 Task: Take a screenshot of a dramatic moment from a thriller movie you are watching in VLC.
Action: Mouse moved to (75, 34)
Screenshot: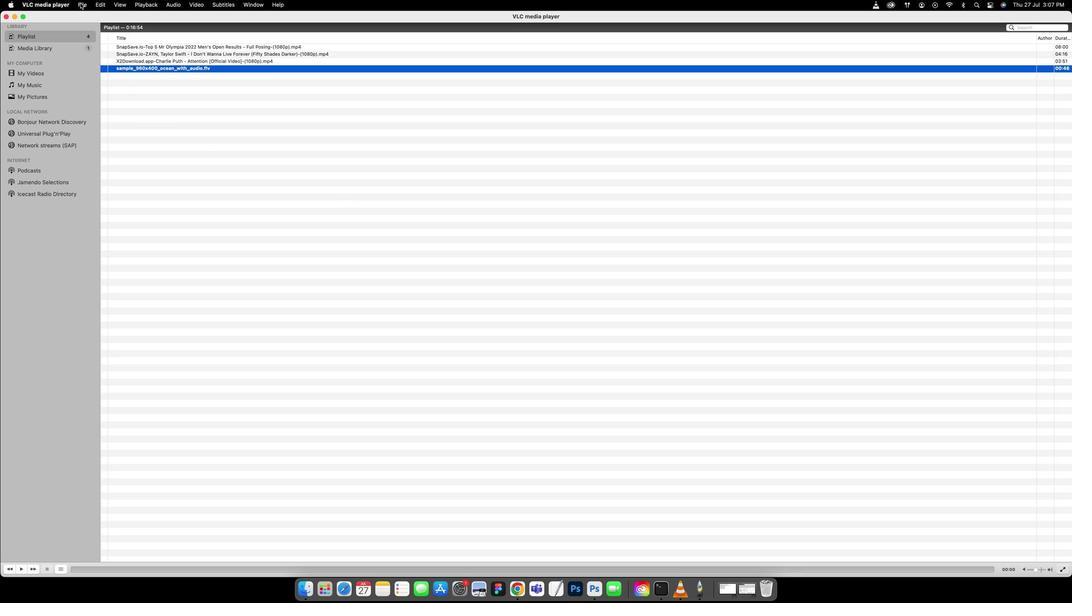 
Action: Mouse pressed left at (75, 34)
Screenshot: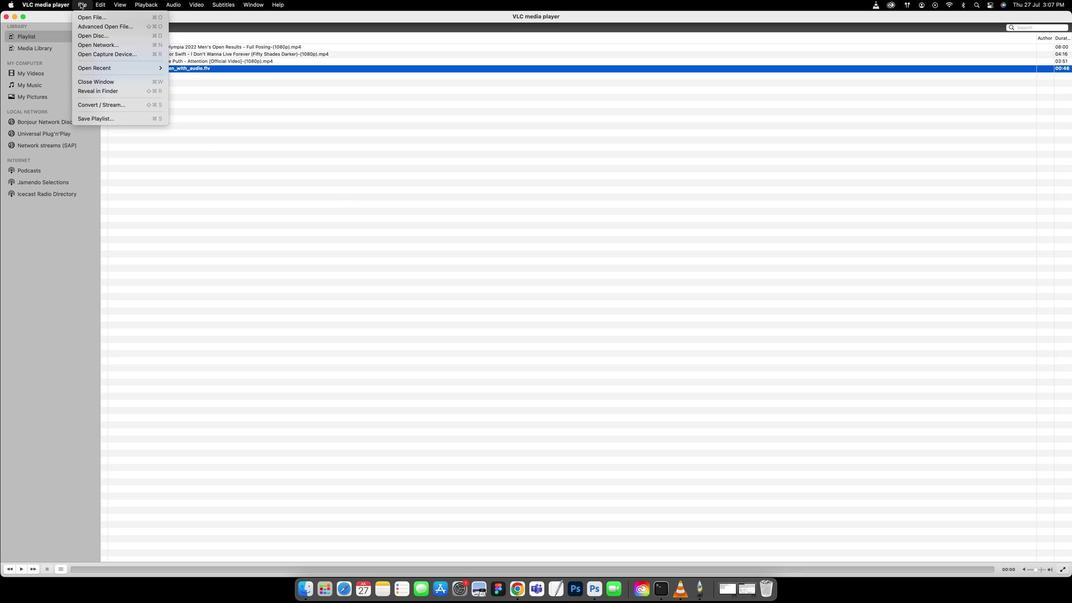 
Action: Mouse moved to (80, 45)
Screenshot: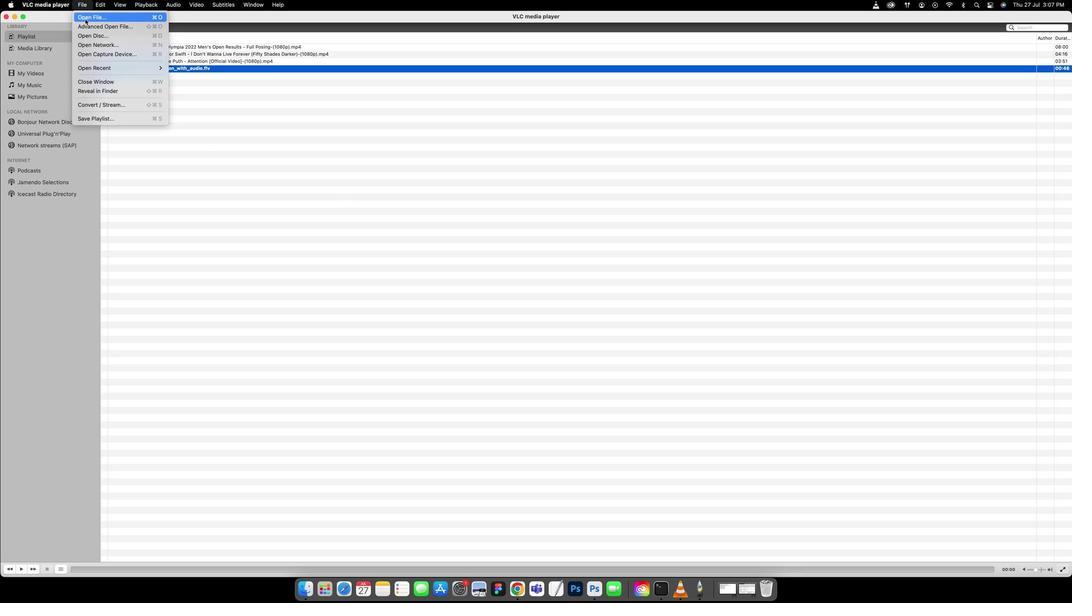 
Action: Mouse pressed left at (80, 45)
Screenshot: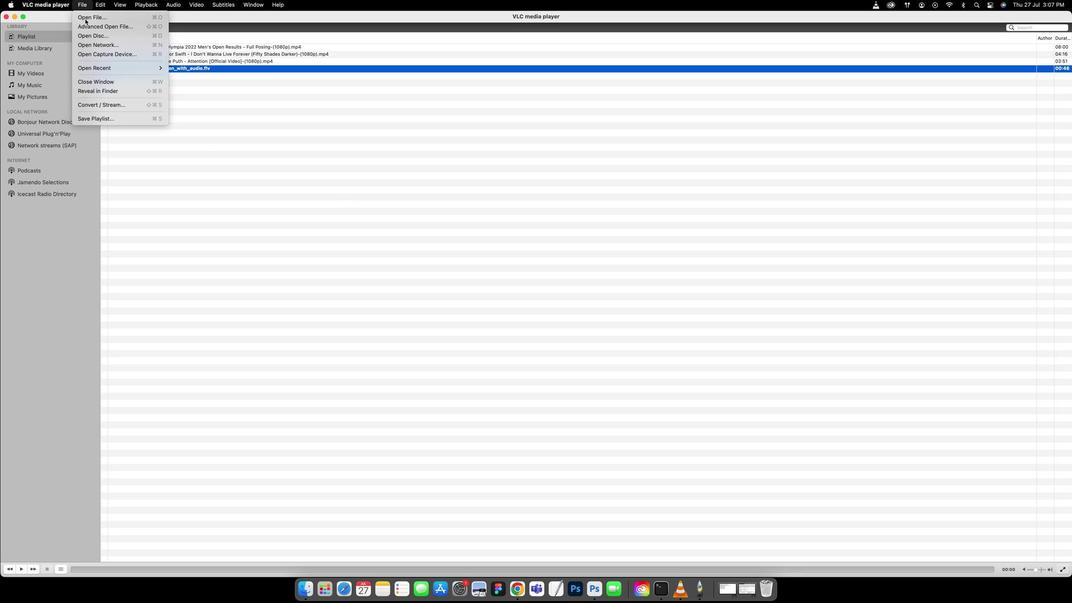 
Action: Mouse moved to (507, 145)
Screenshot: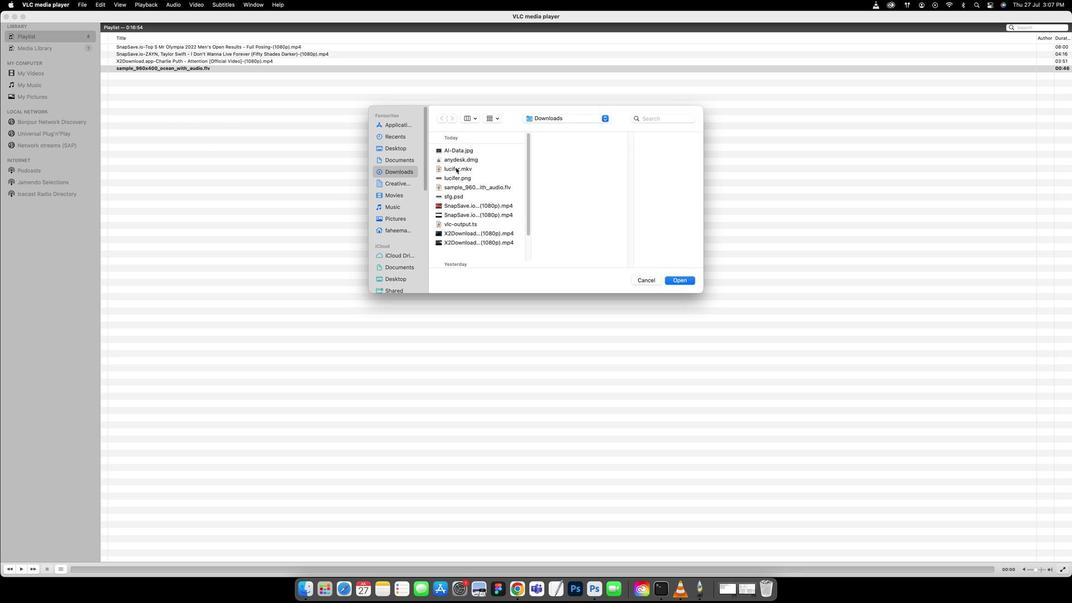 
Action: Mouse pressed left at (507, 145)
Screenshot: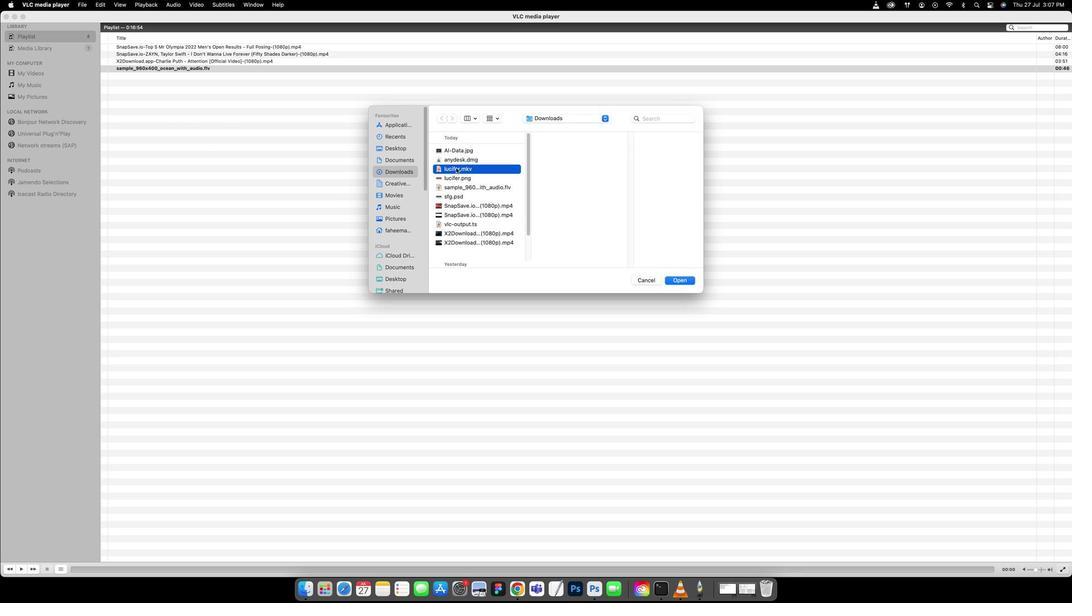 
Action: Mouse moved to (504, 153)
Screenshot: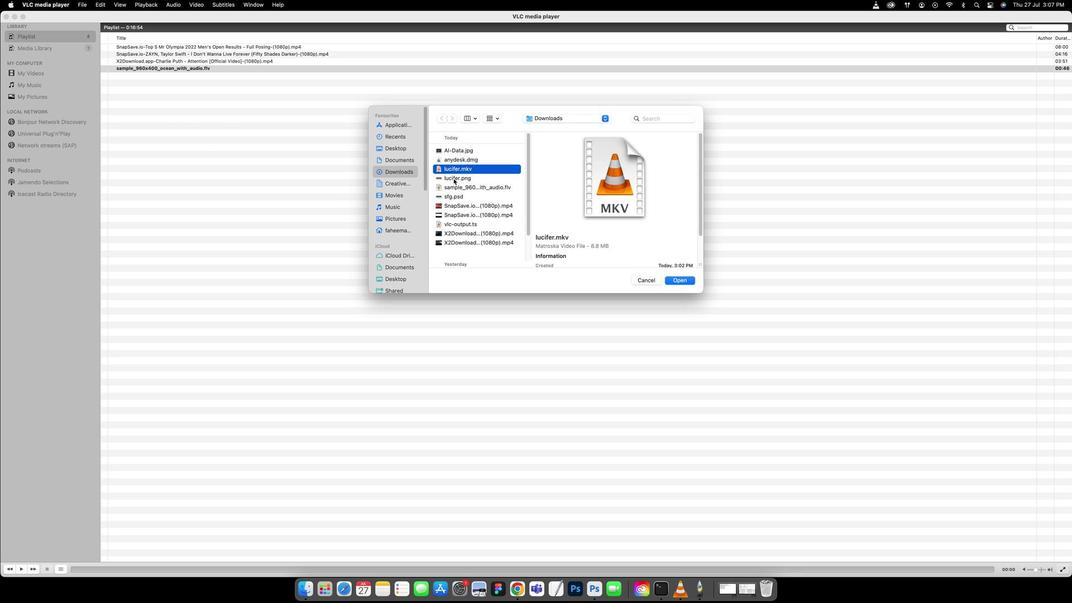 
Action: Mouse pressed left at (504, 153)
Screenshot: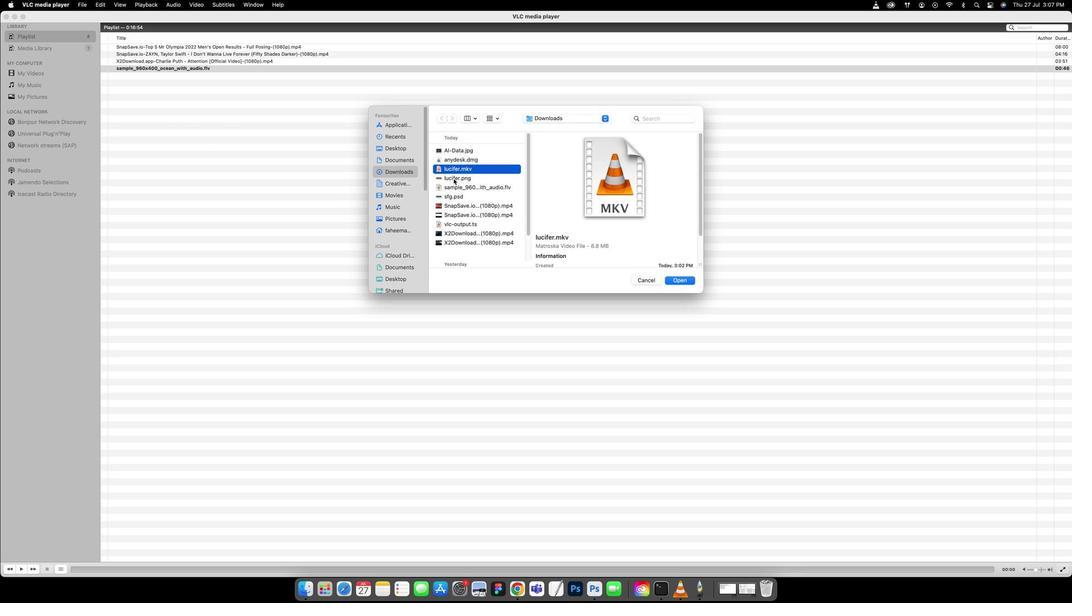 
Action: Mouse moved to (505, 158)
Screenshot: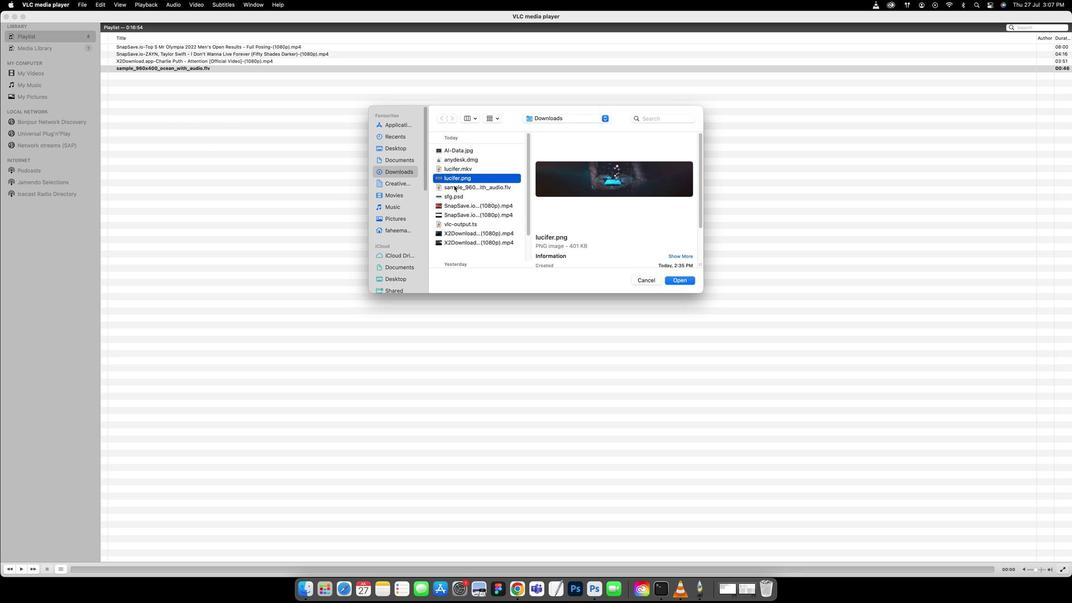 
Action: Mouse pressed left at (505, 158)
Screenshot: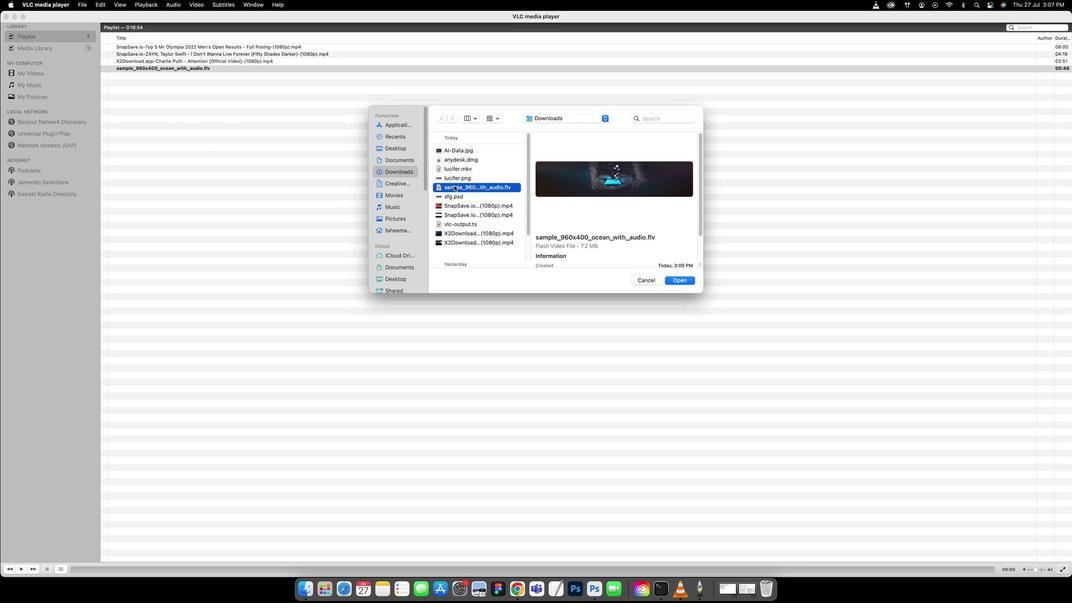 
Action: Mouse moved to (507, 195)
Screenshot: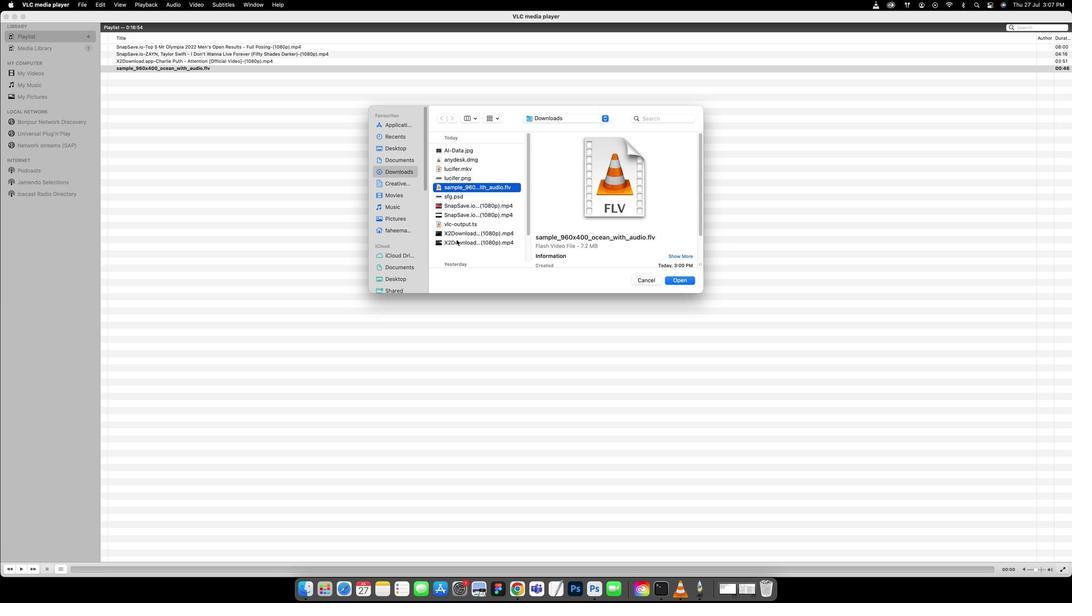 
Action: Mouse pressed left at (507, 195)
Screenshot: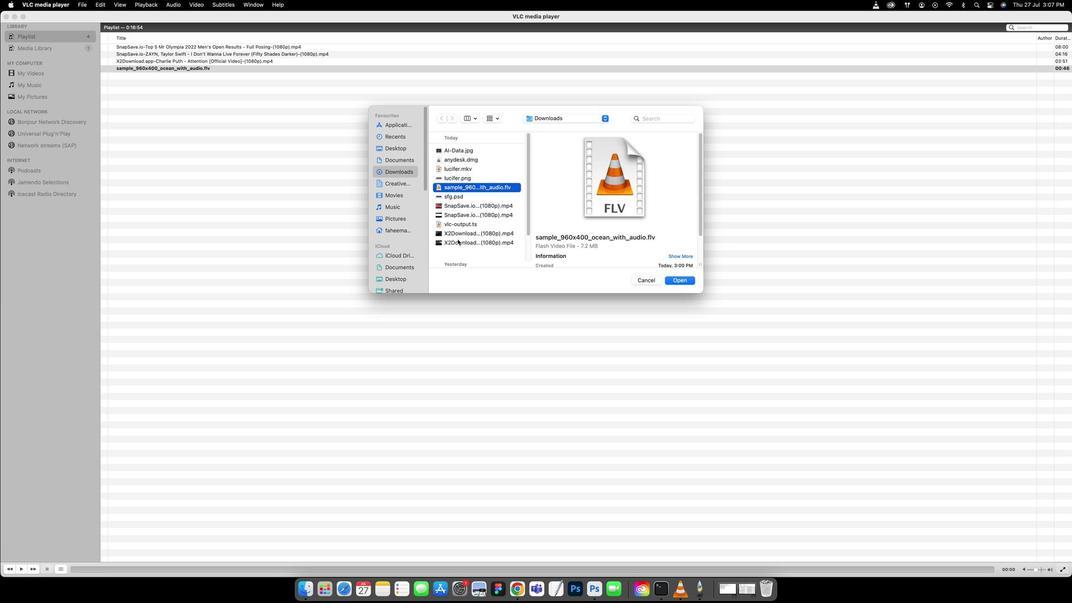 
Action: Mouse moved to (509, 193)
Screenshot: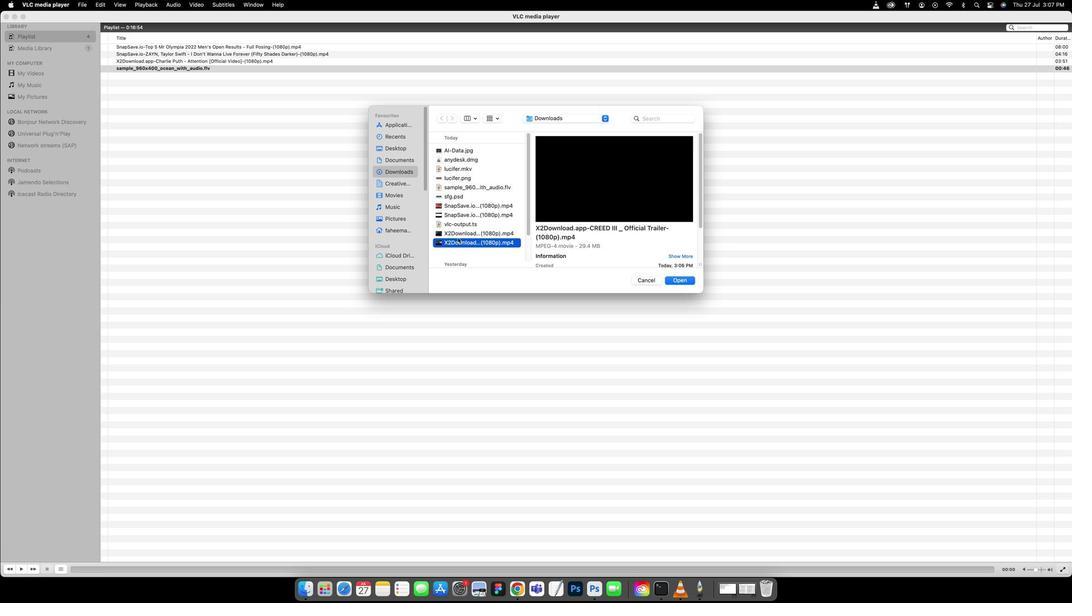 
Action: Key pressed Key.enter
Screenshot: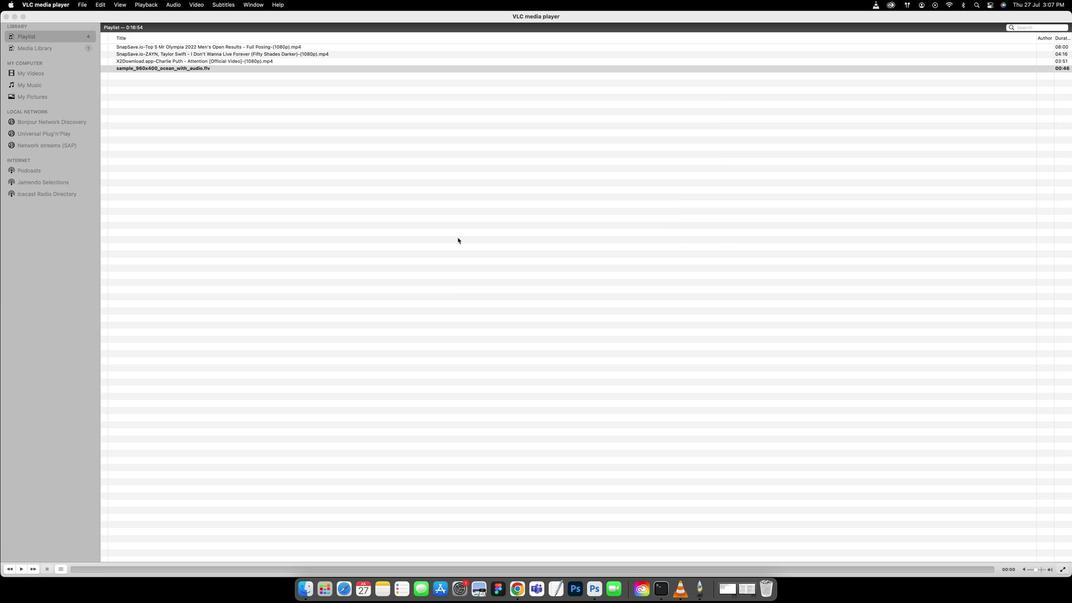 
Action: Mouse moved to (504, 190)
Screenshot: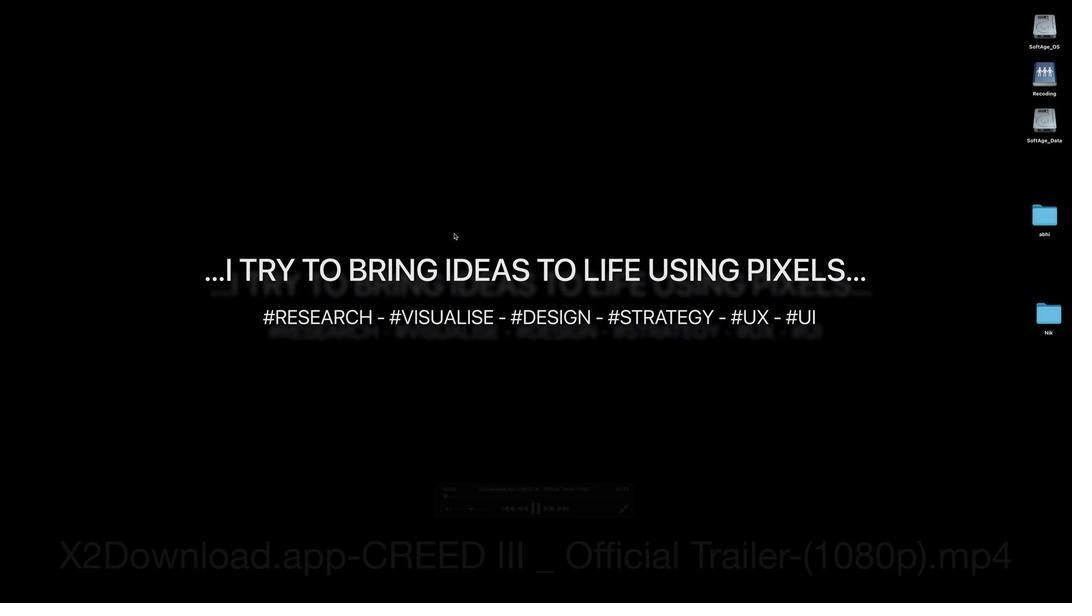 
Action: Key pressed Key.space
Screenshot: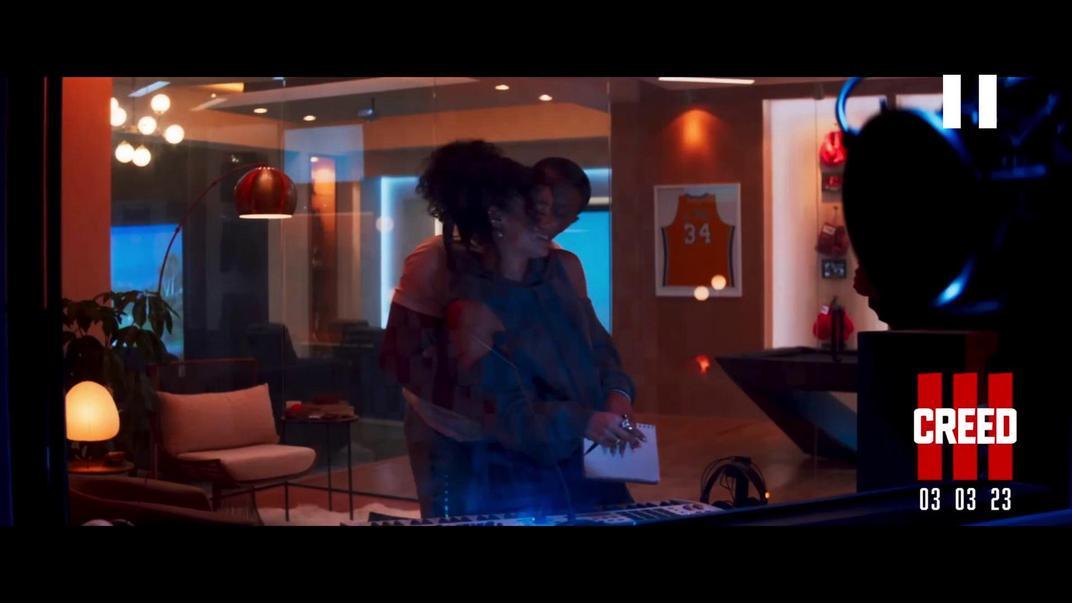 
Action: Mouse moved to (249, 112)
Screenshot: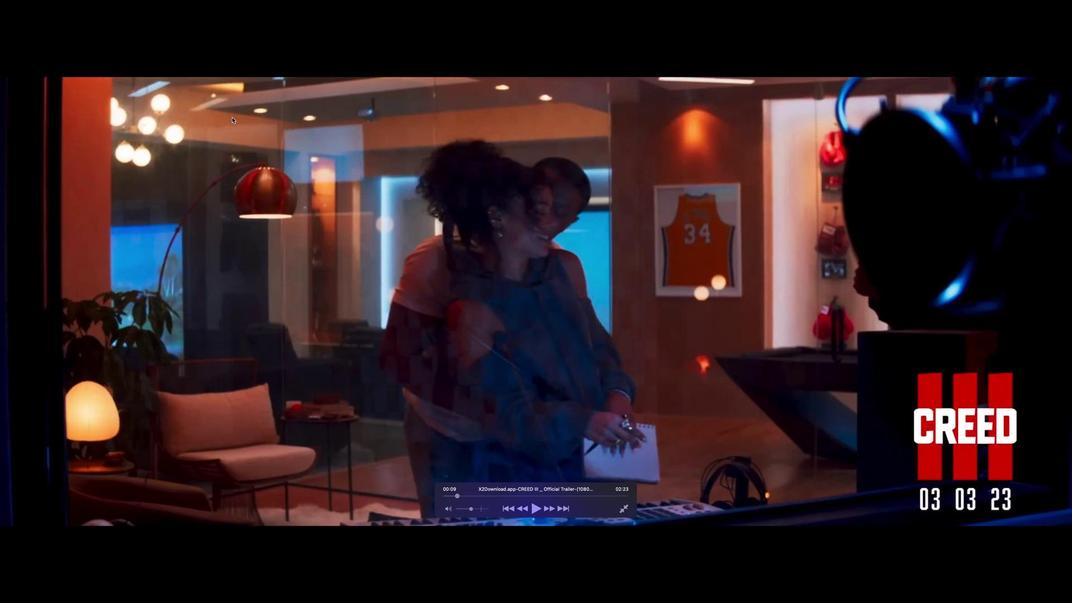 
Action: Mouse pressed left at (249, 112)
Screenshot: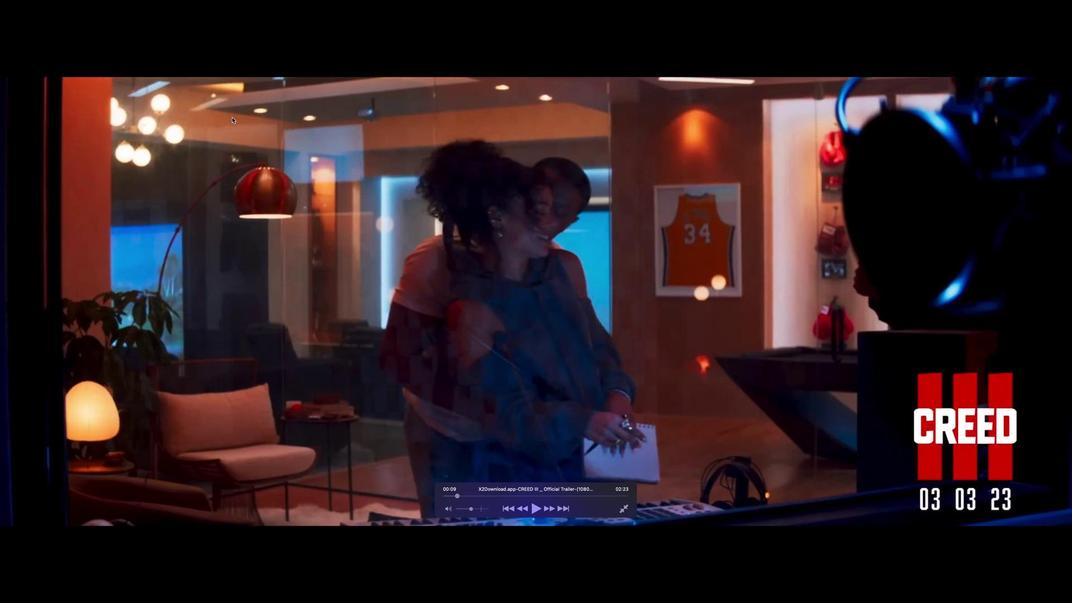 
Action: Key pressed Key.spaceKey.space
Screenshot: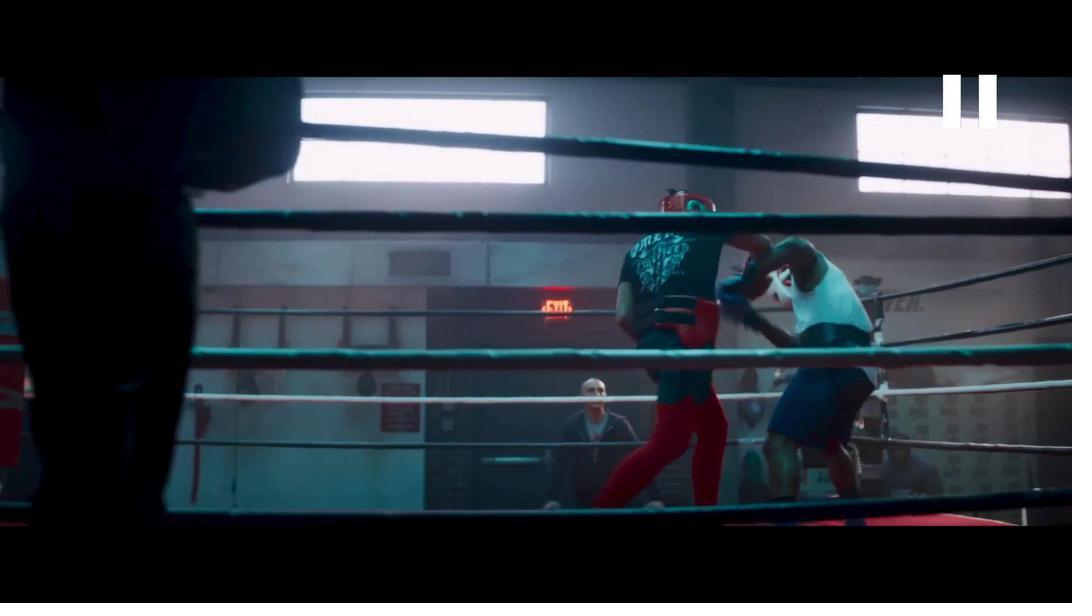 
Action: Mouse moved to (209, 35)
Screenshot: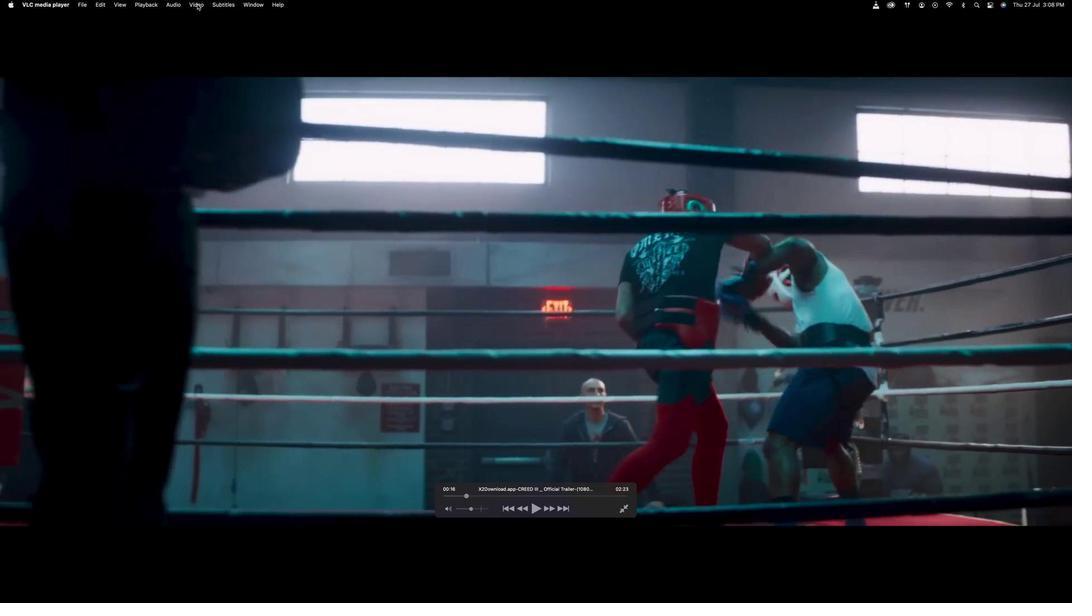 
Action: Mouse pressed left at (209, 35)
Screenshot: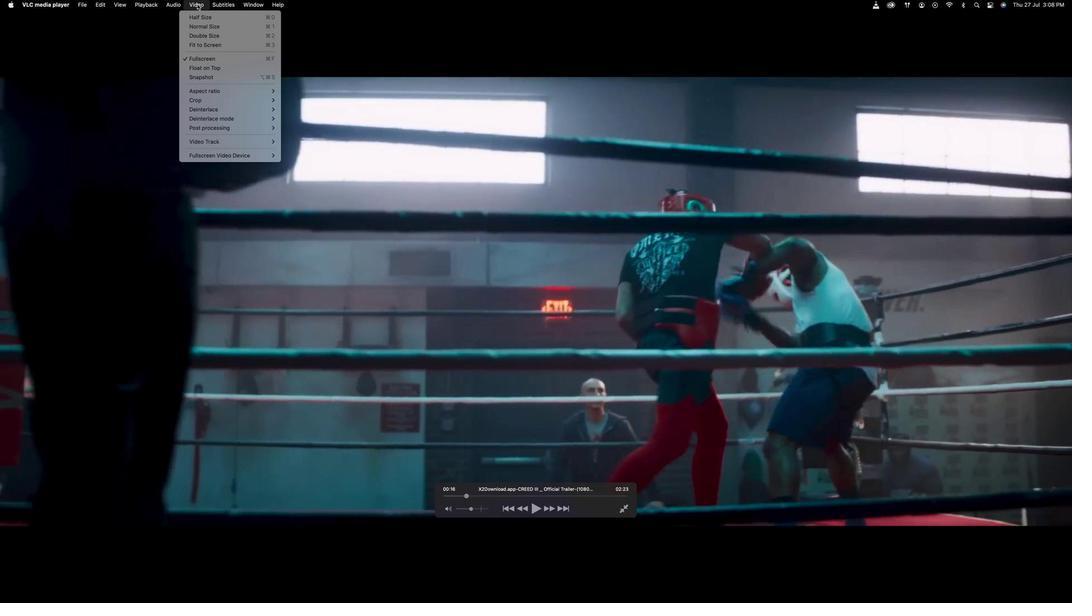 
Action: Mouse moved to (215, 84)
Screenshot: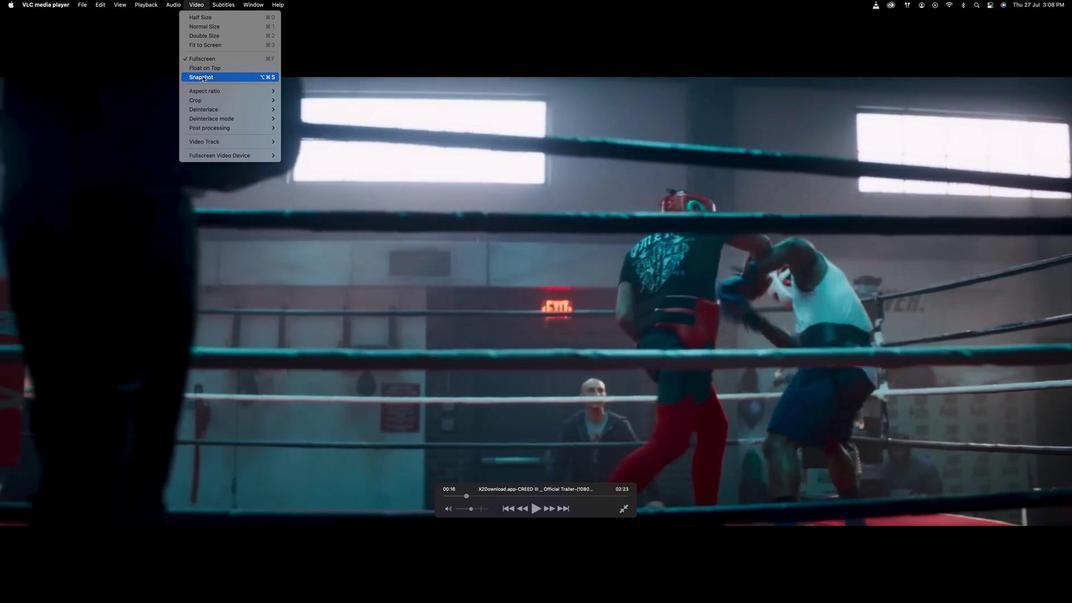 
Action: Mouse pressed left at (215, 84)
Screenshot: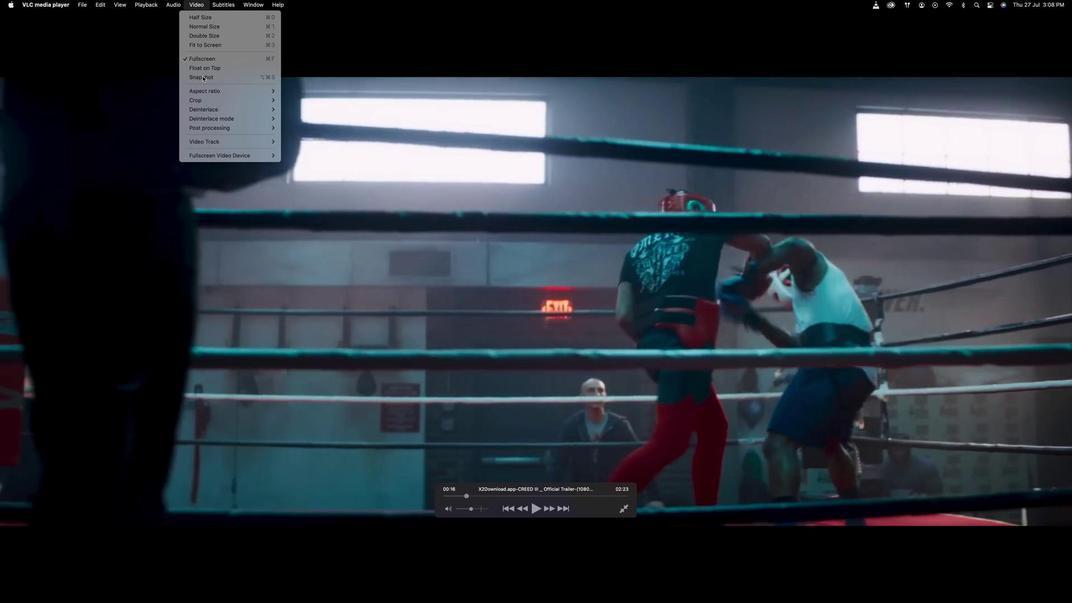 
Action: Mouse moved to (350, 96)
Screenshot: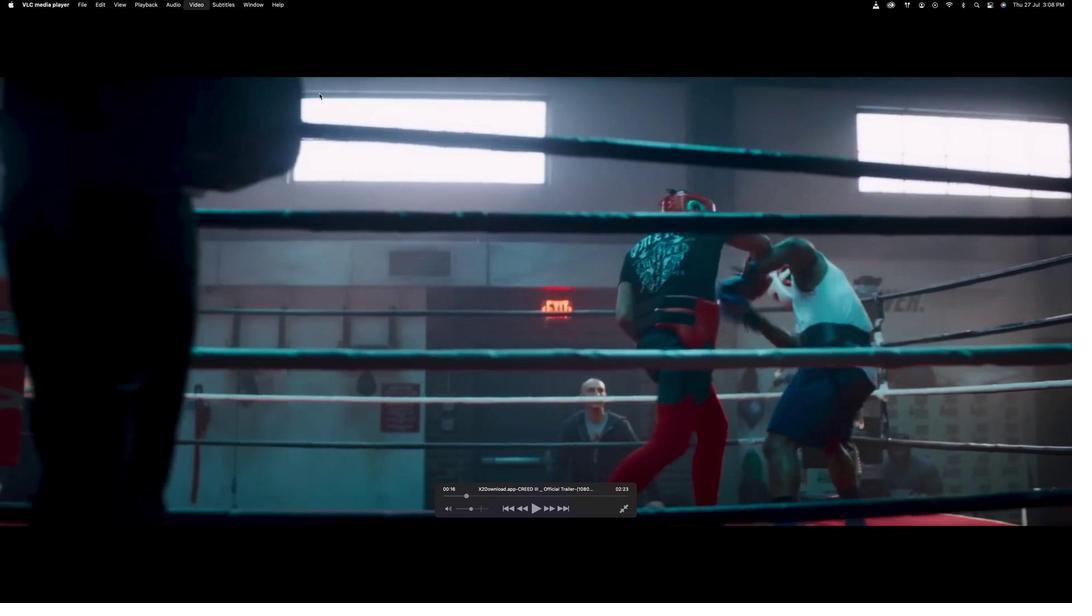 
Action: Mouse pressed left at (350, 96)
Screenshot: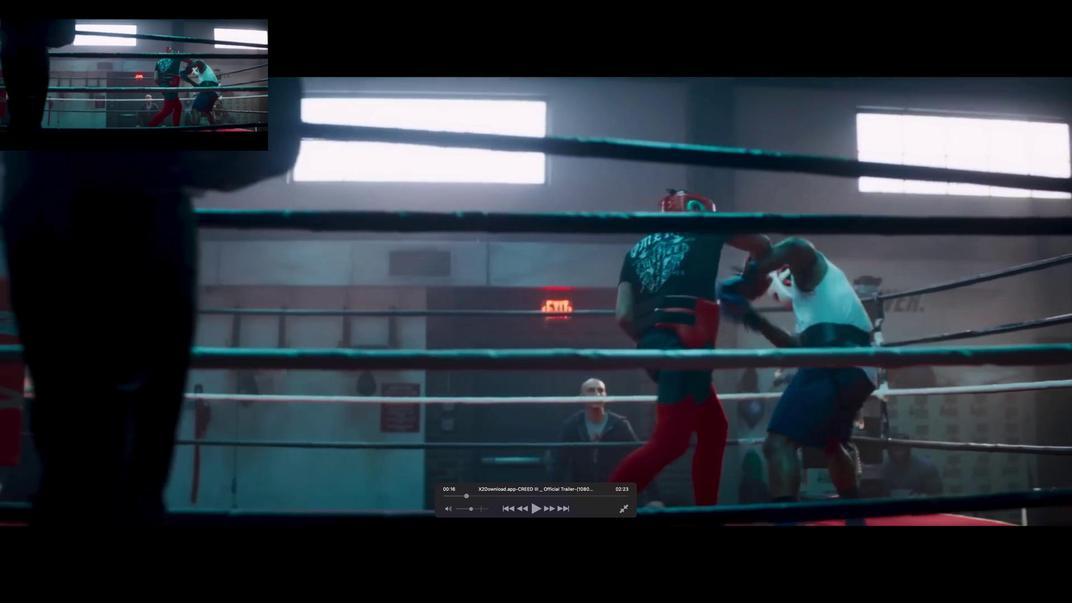 
Action: Key pressed Key.space
Screenshot: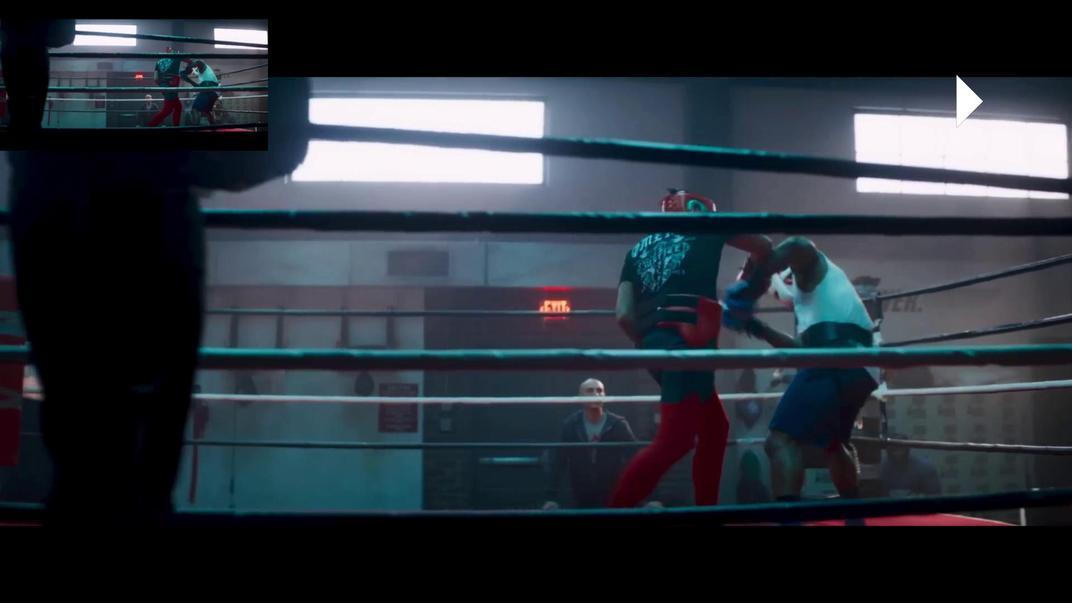 
Action: Mouse moved to (320, 95)
Screenshot: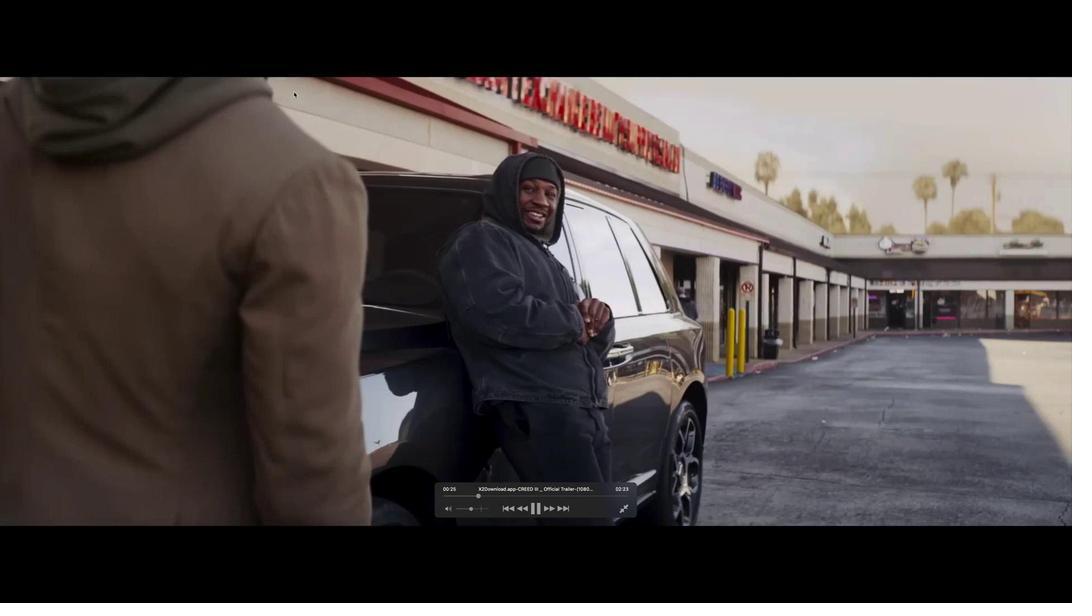 
Action: Key pressed Key.space
Screenshot: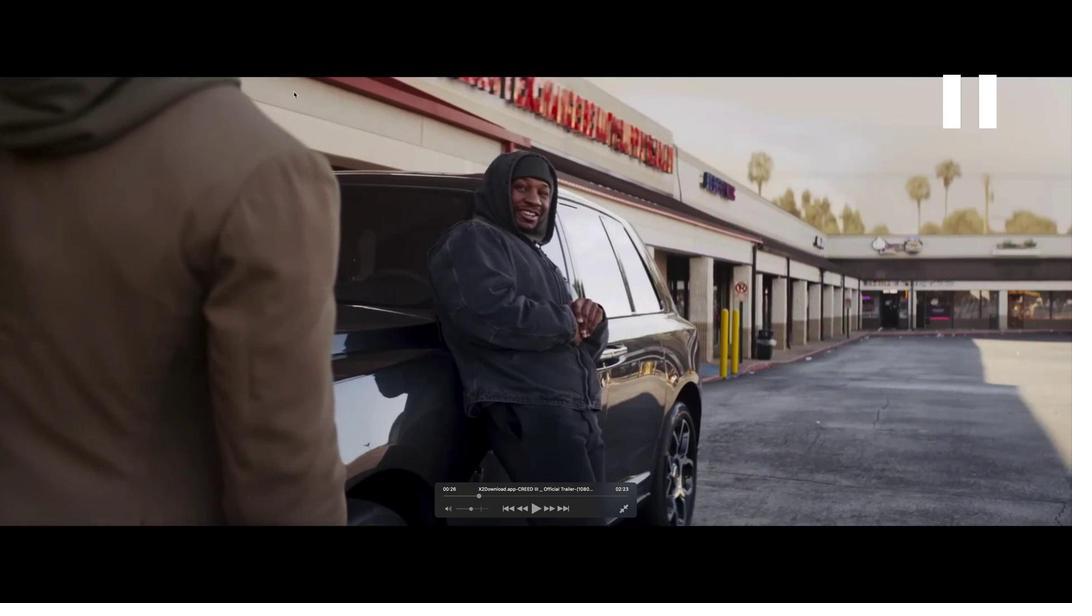 
Action: Mouse moved to (287, 93)
Screenshot: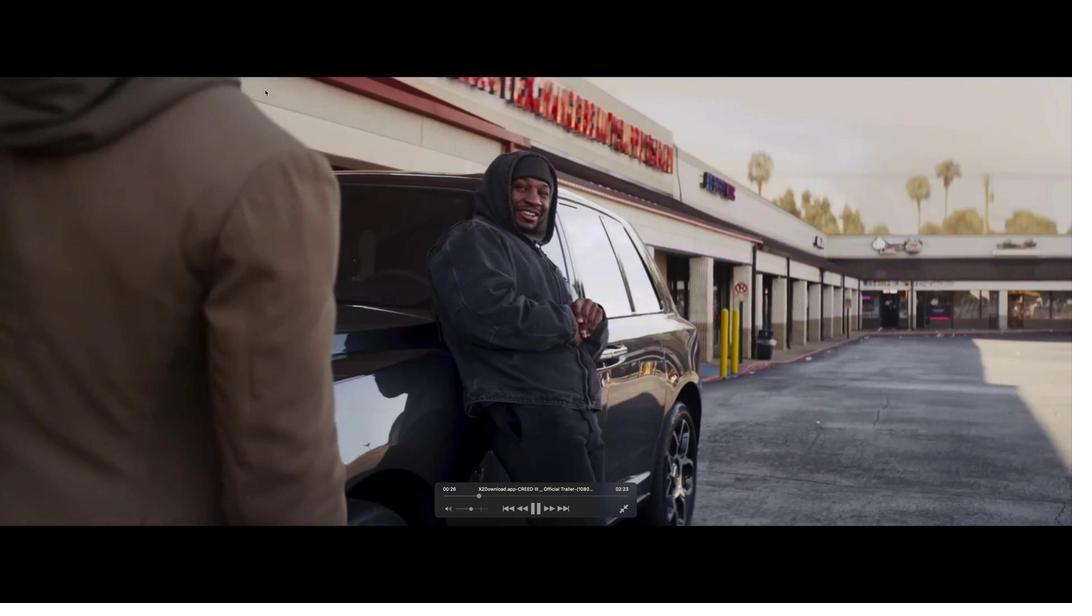 
Action: Key pressed Key.spaceKey.space
Screenshot: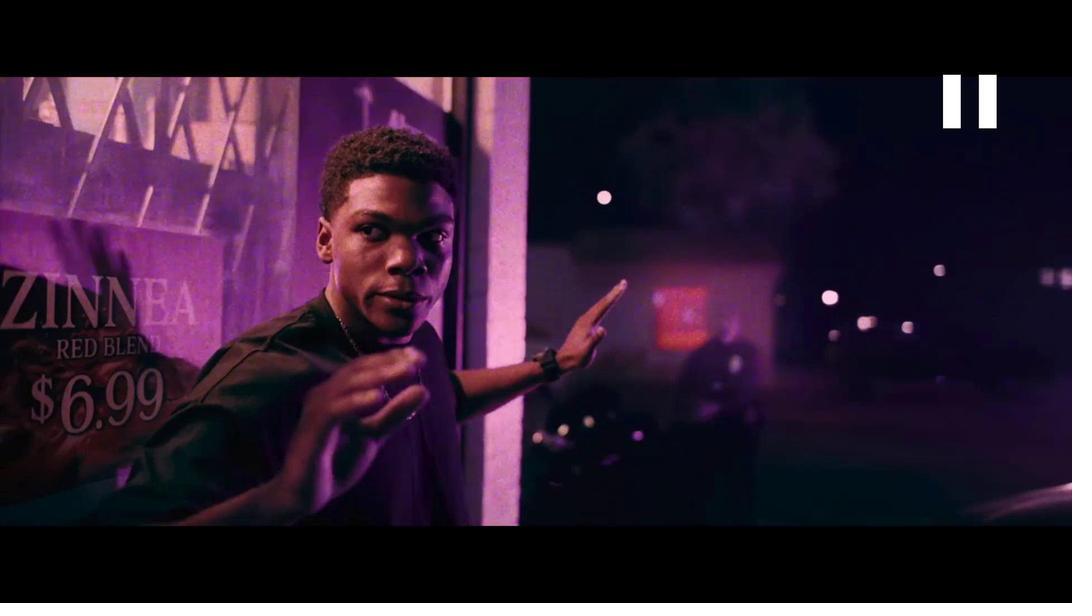 
Action: Mouse moved to (212, 34)
Screenshot: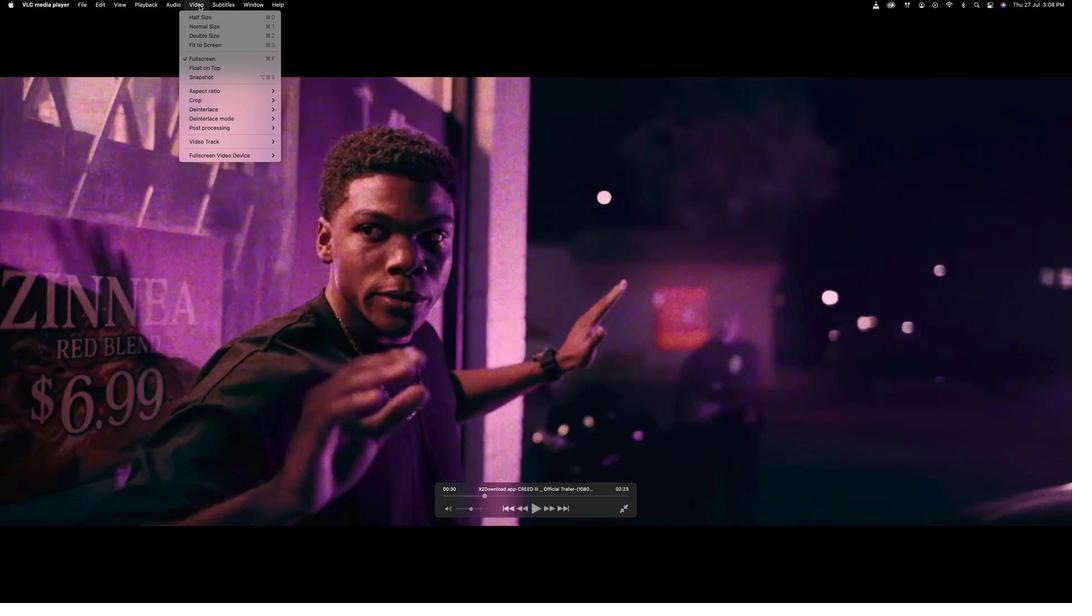 
Action: Mouse pressed left at (212, 34)
Screenshot: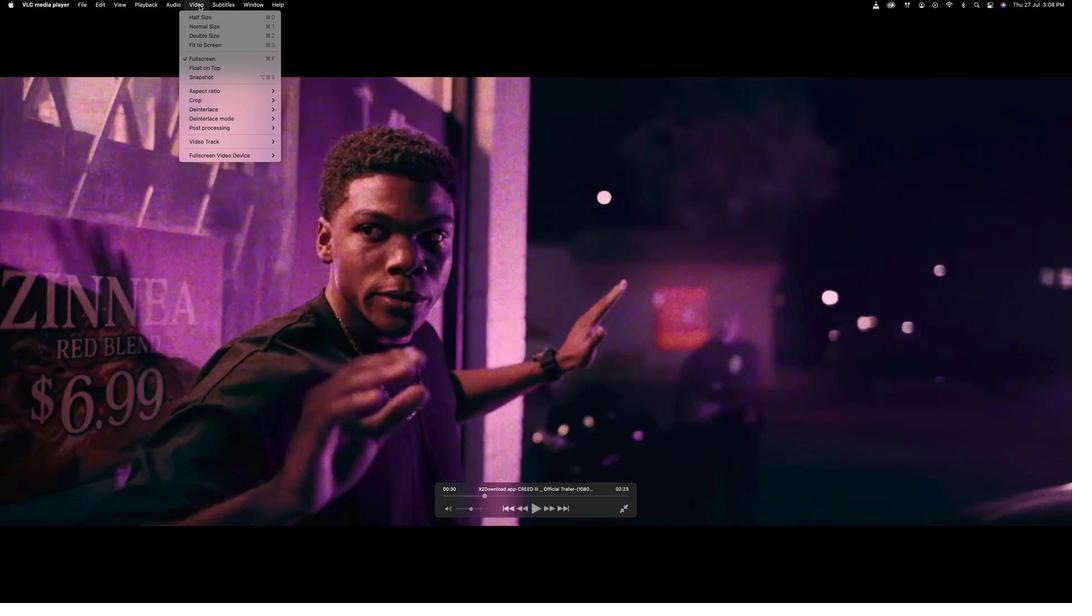 
Action: Mouse moved to (215, 86)
Screenshot: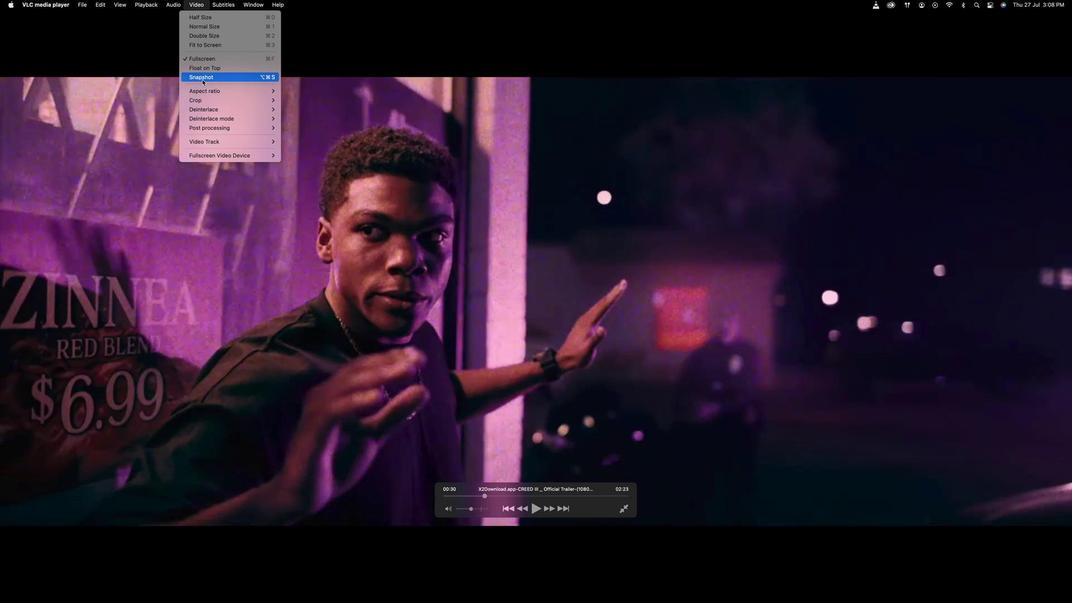 
Action: Mouse pressed left at (215, 86)
Screenshot: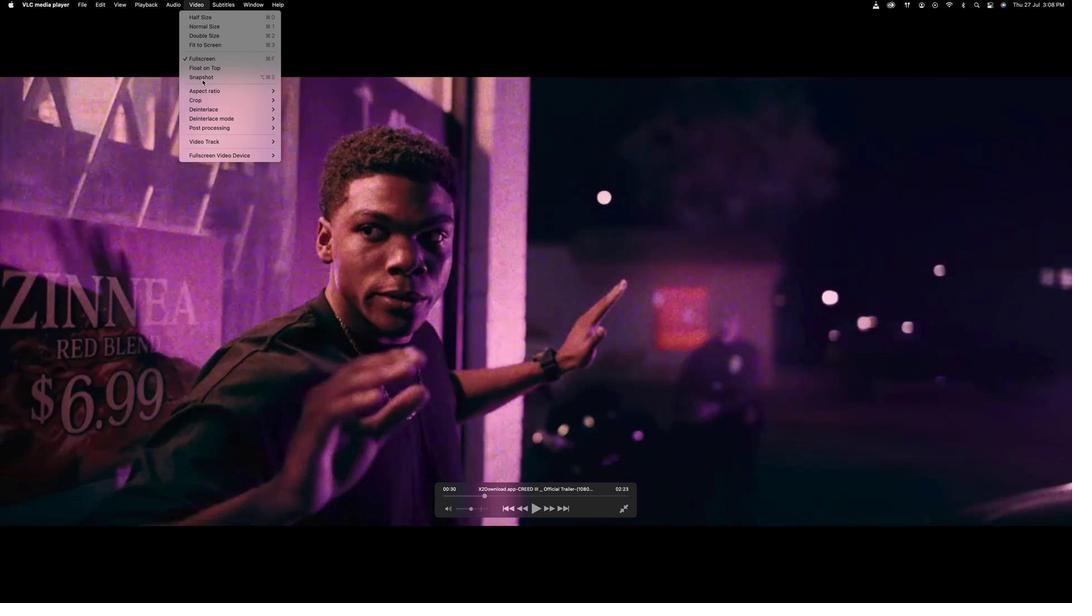 
Action: Mouse moved to (308, 116)
Screenshot: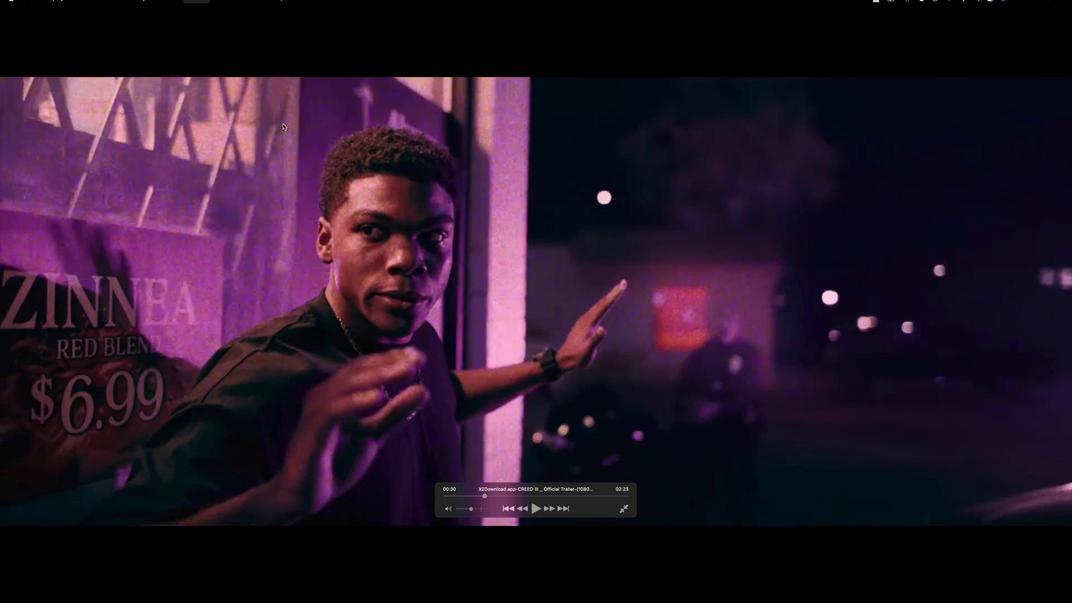
Action: Key pressed Key.space
Screenshot: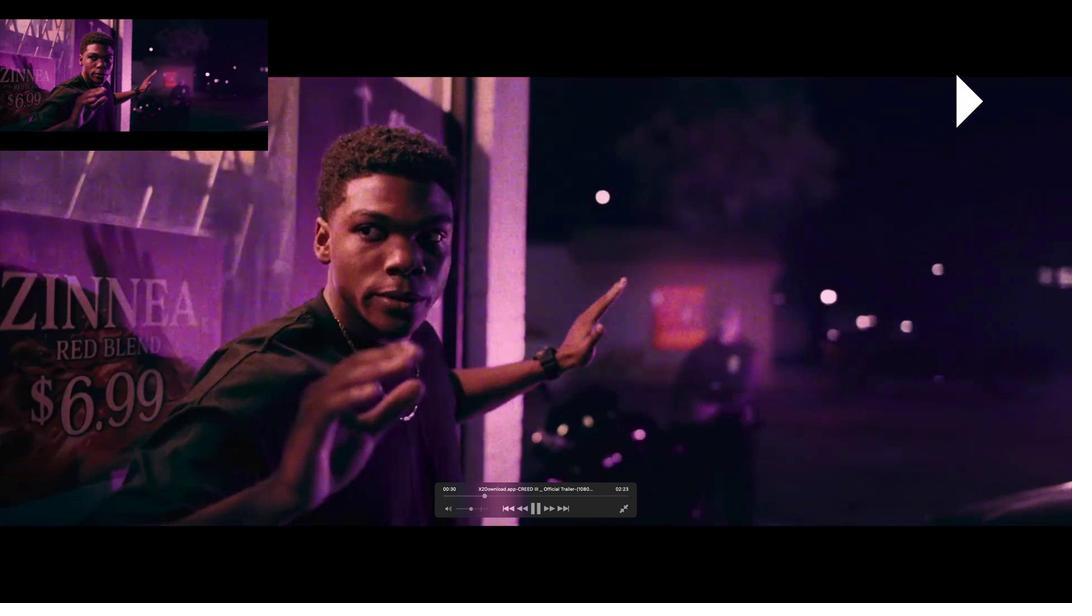 
Action: Mouse moved to (321, 149)
Screenshot: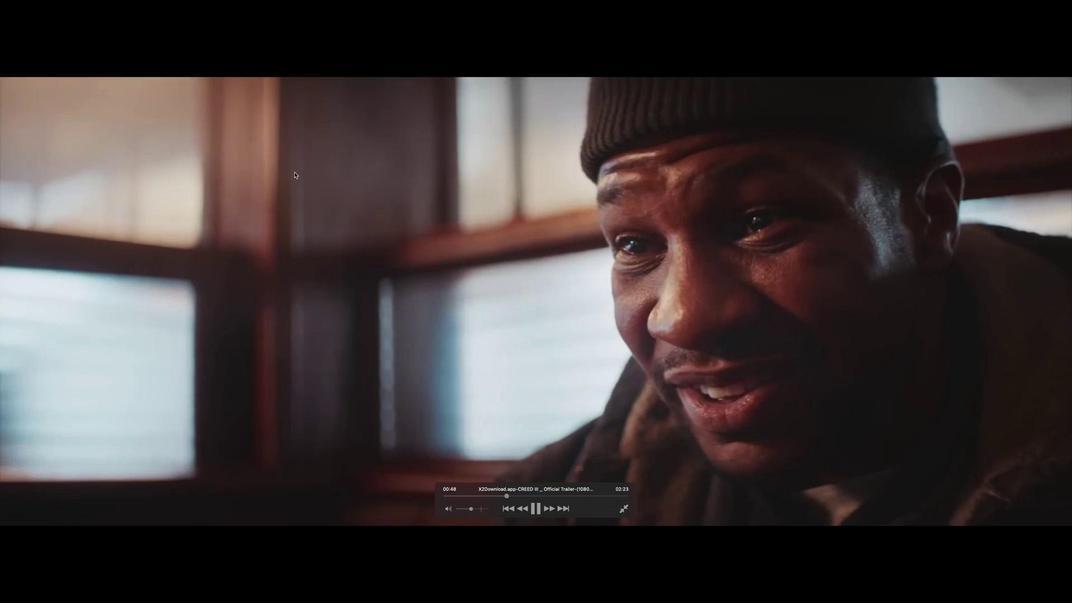 
Action: Key pressed Key.space
Screenshot: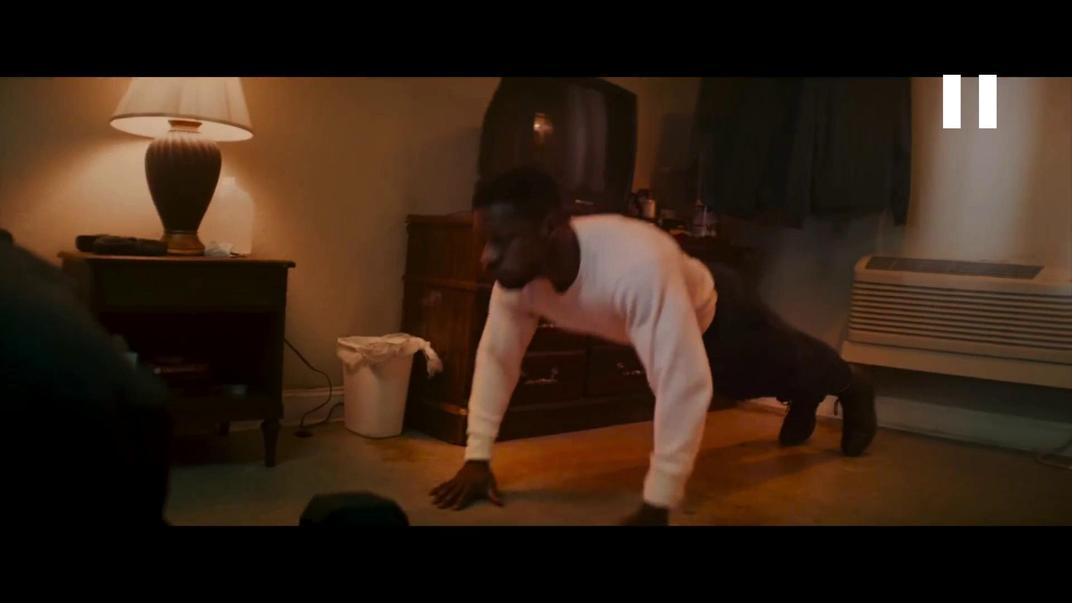 
Action: Mouse moved to (201, 35)
Screenshot: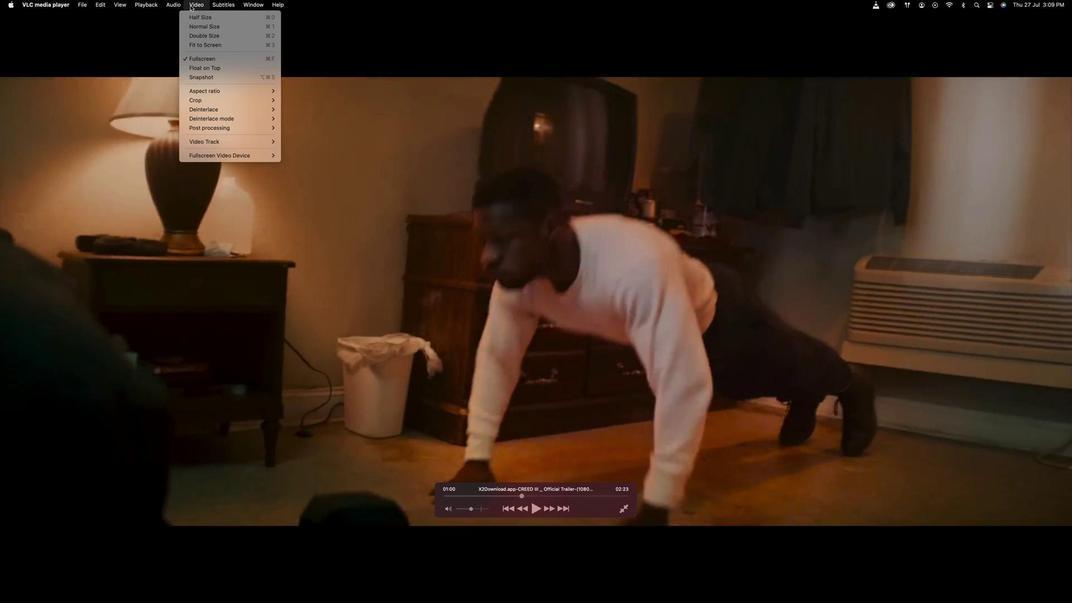 
Action: Mouse pressed left at (201, 35)
Screenshot: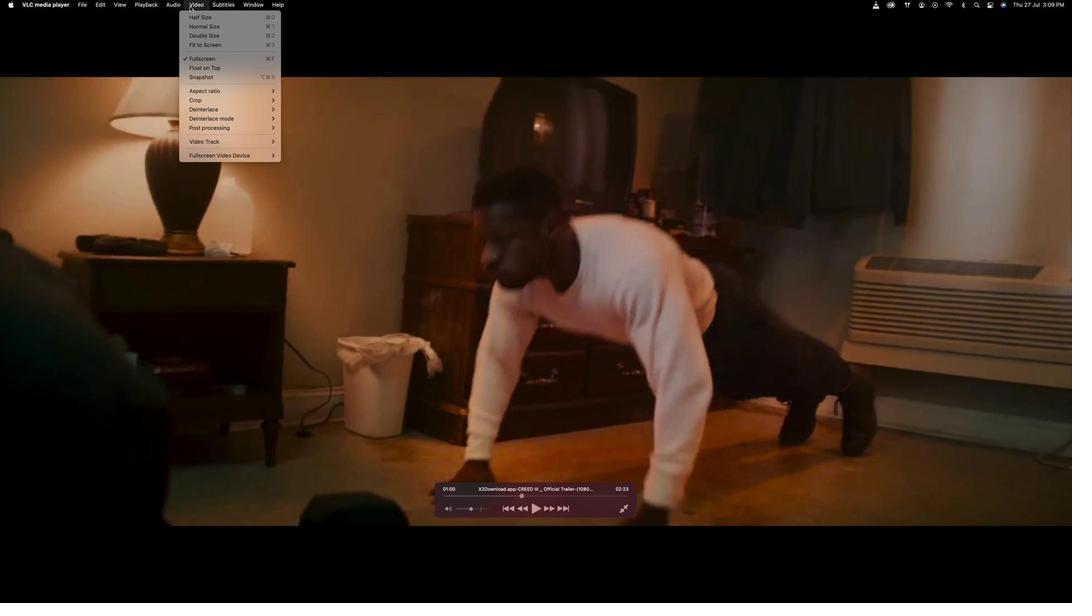 
Action: Mouse moved to (198, 84)
Screenshot: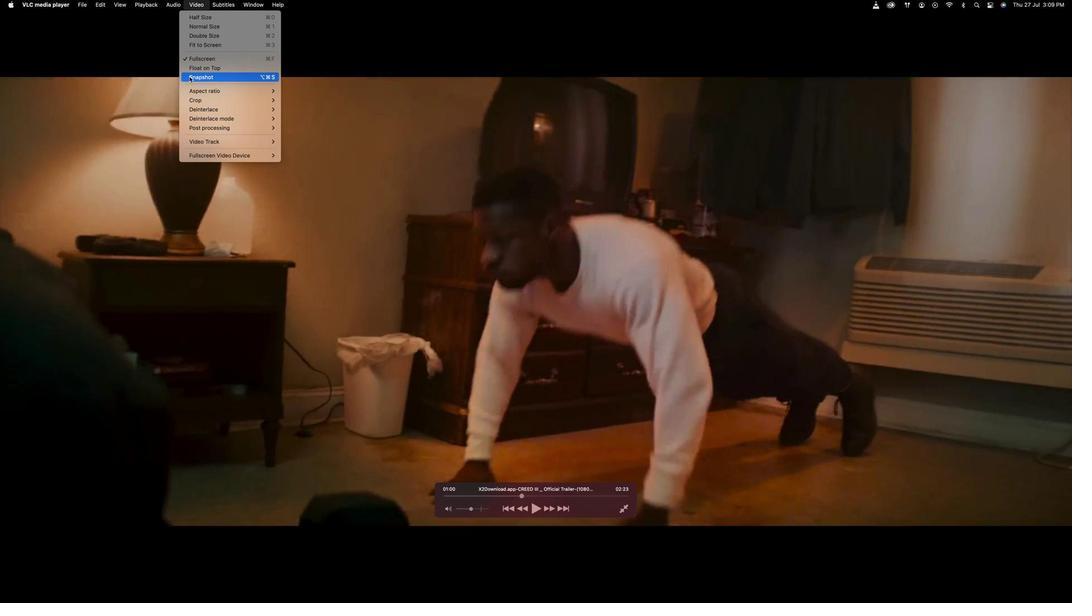 
Action: Mouse pressed left at (198, 84)
Screenshot: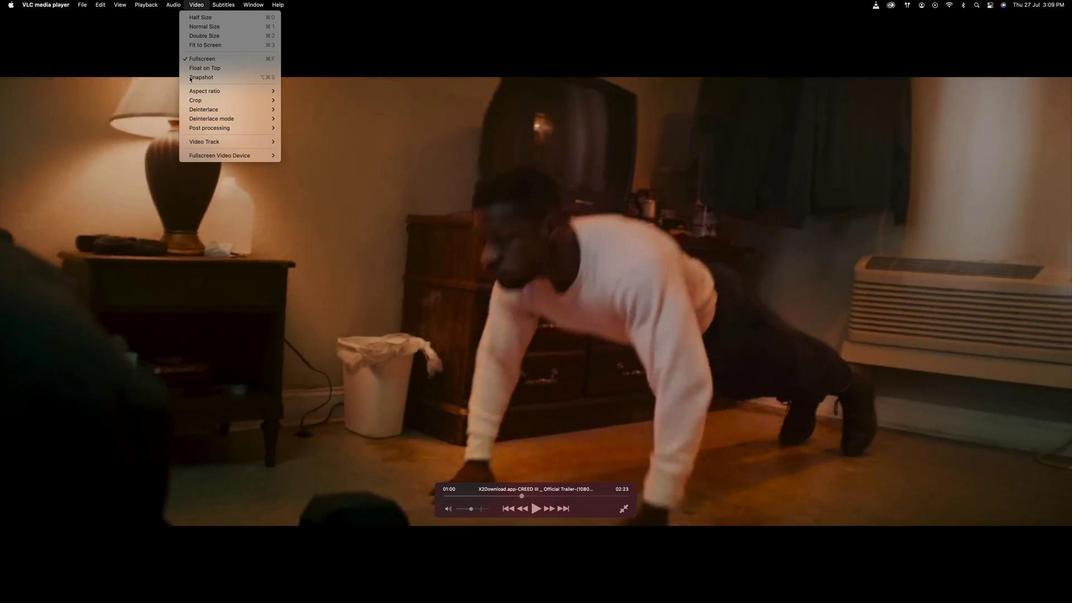 
Action: Mouse moved to (496, 91)
Screenshot: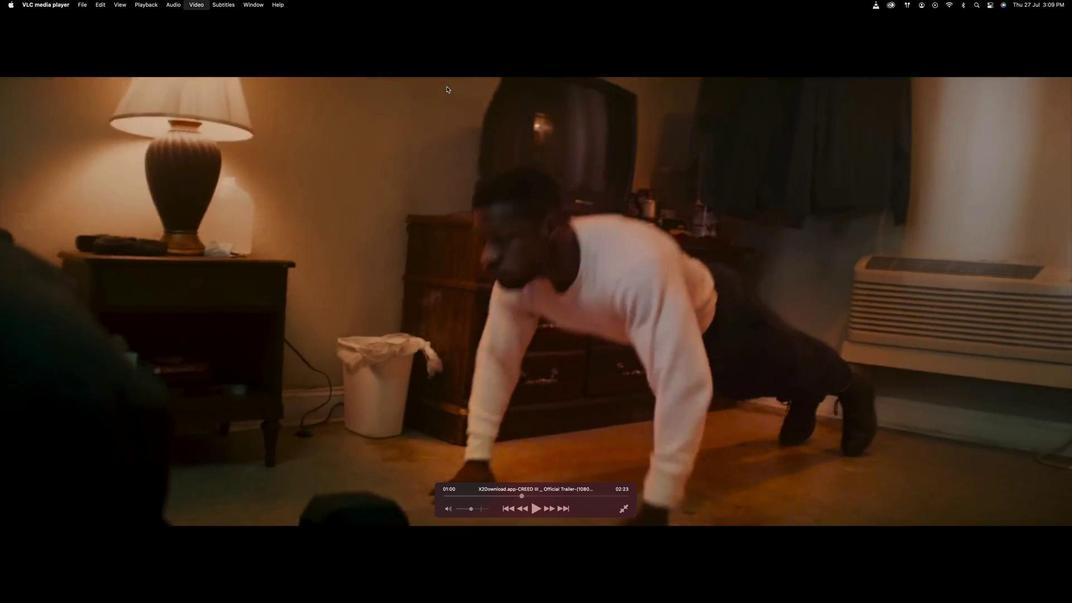 
Action: Key pressed Key.space
Screenshot: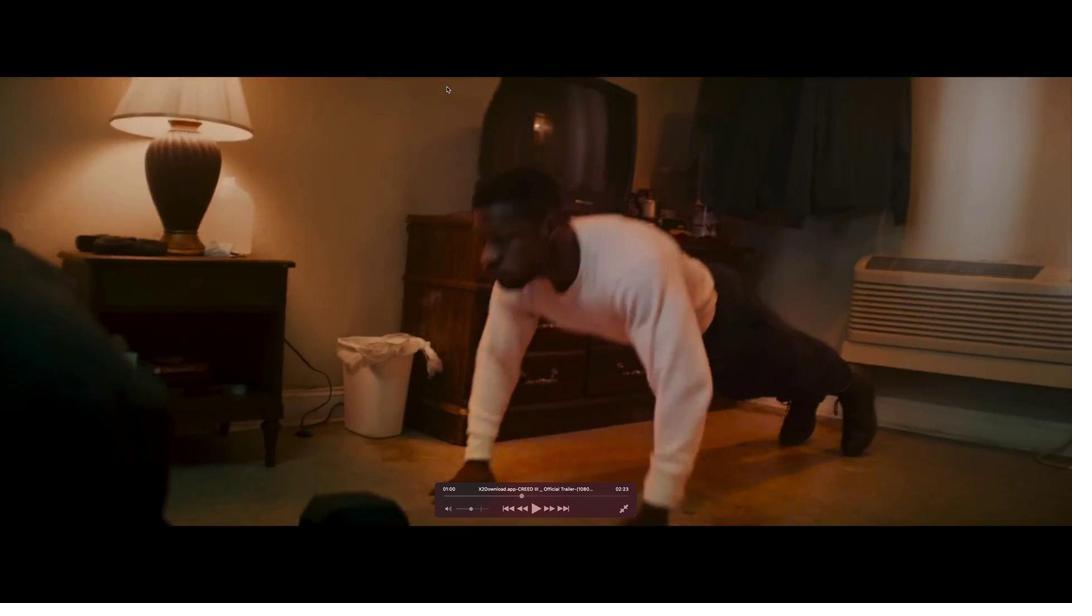 
Action: Mouse moved to (502, 110)
Screenshot: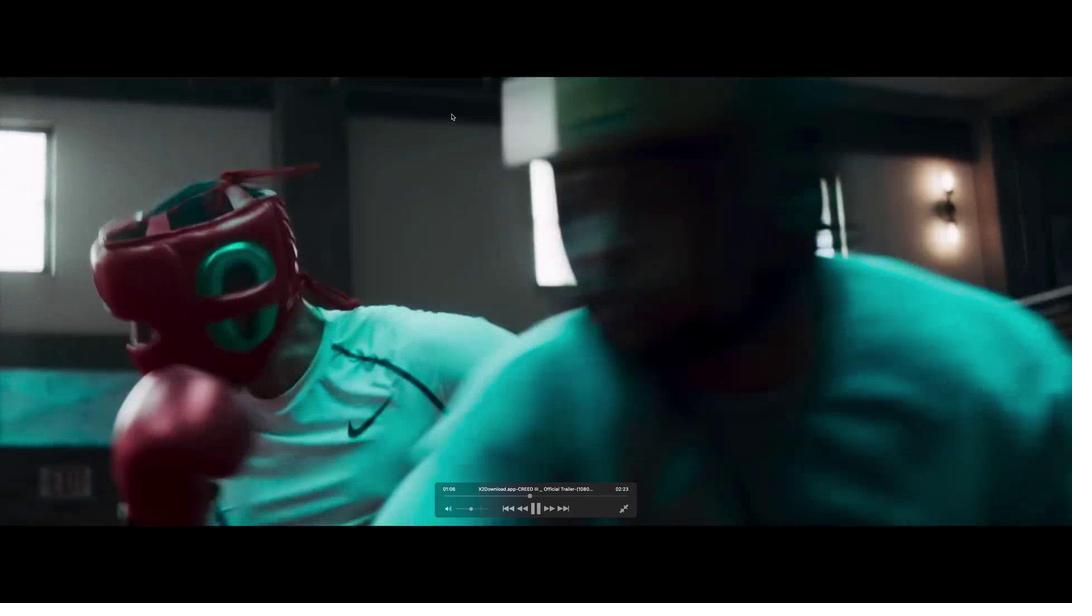 
Action: Key pressed Key.space
Screenshot: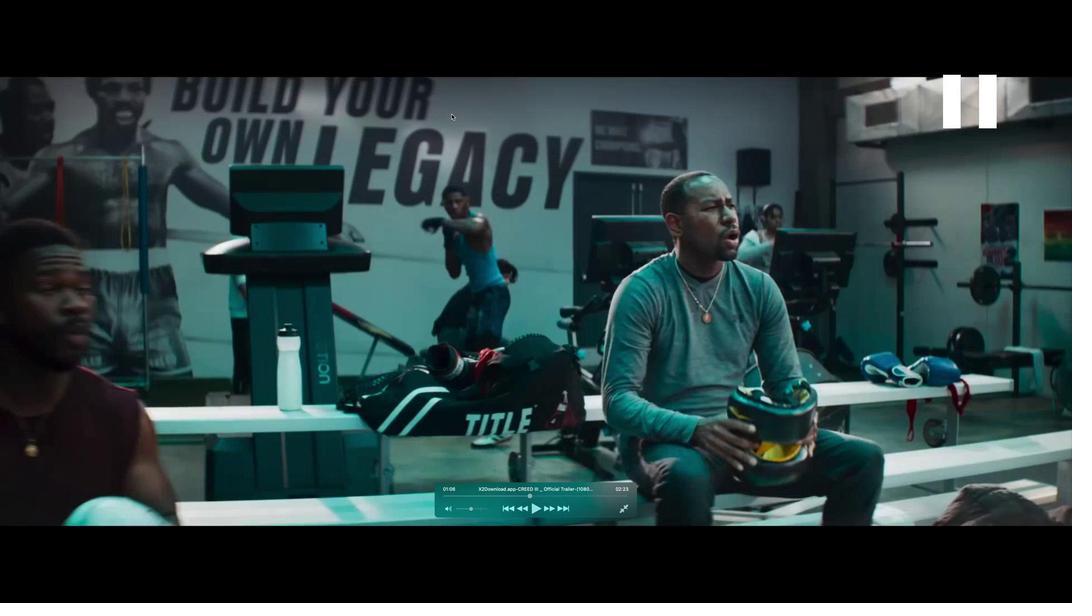 
Action: Mouse moved to (206, 35)
Screenshot: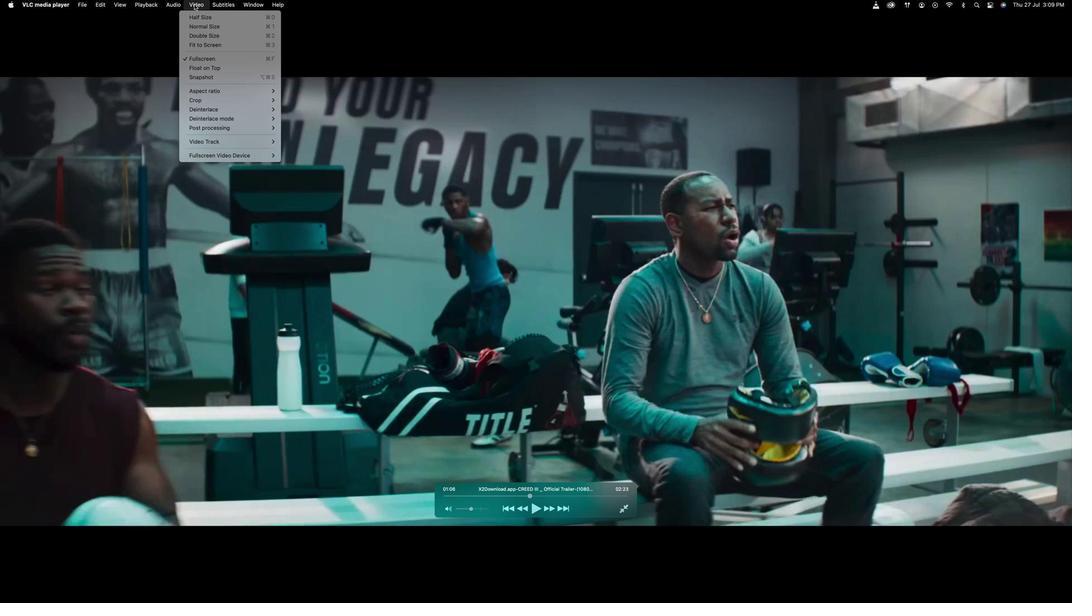 
Action: Mouse pressed left at (206, 35)
Screenshot: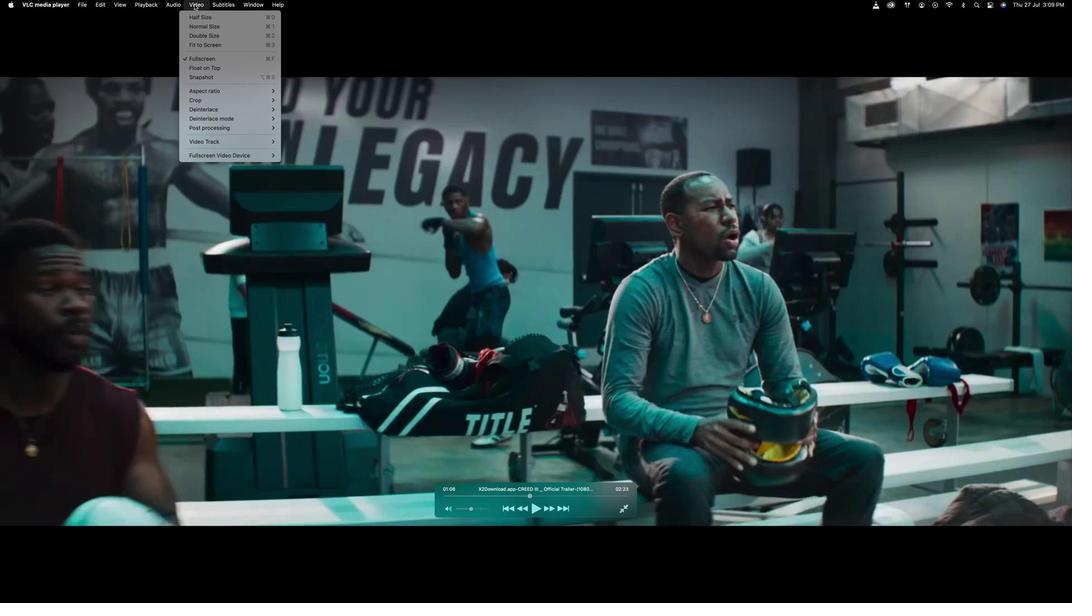 
Action: Mouse moved to (221, 84)
Screenshot: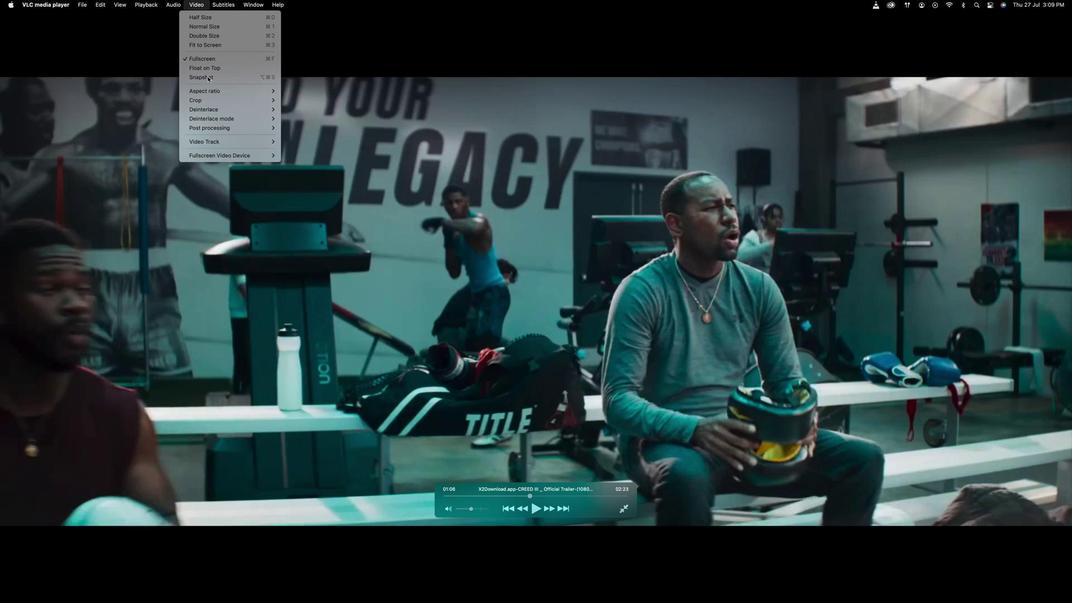 
Action: Mouse pressed left at (221, 84)
Screenshot: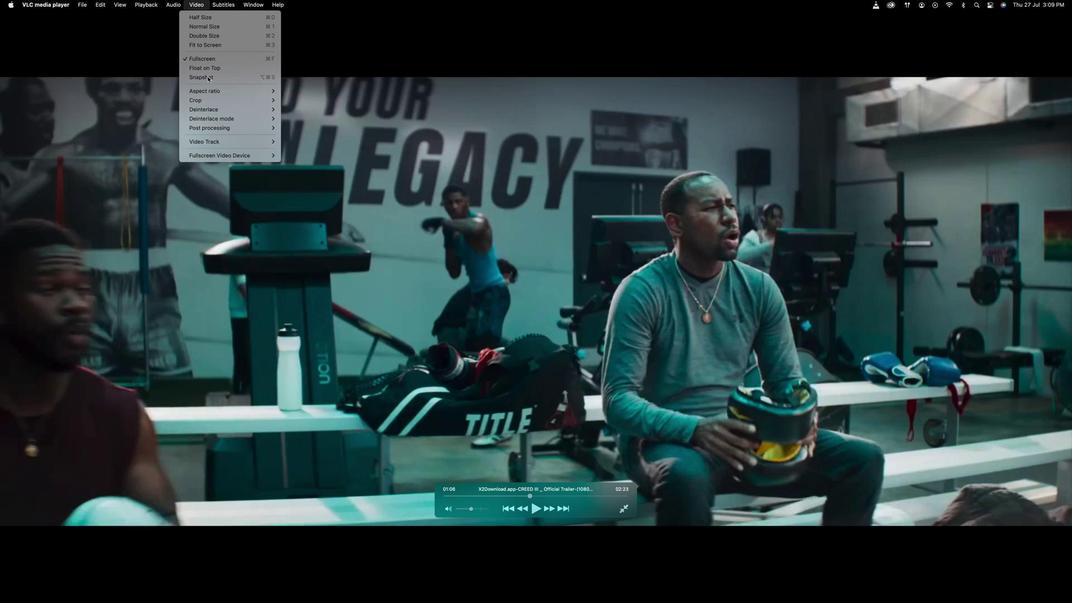 
Action: Mouse moved to (499, 105)
Screenshot: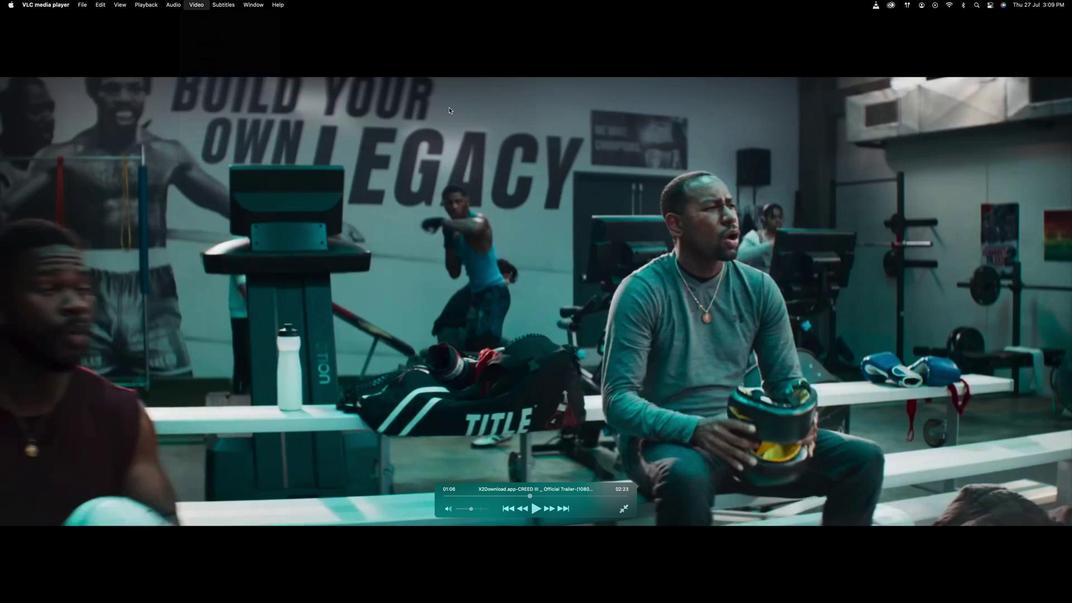 
Action: Key pressed Key.space
Screenshot: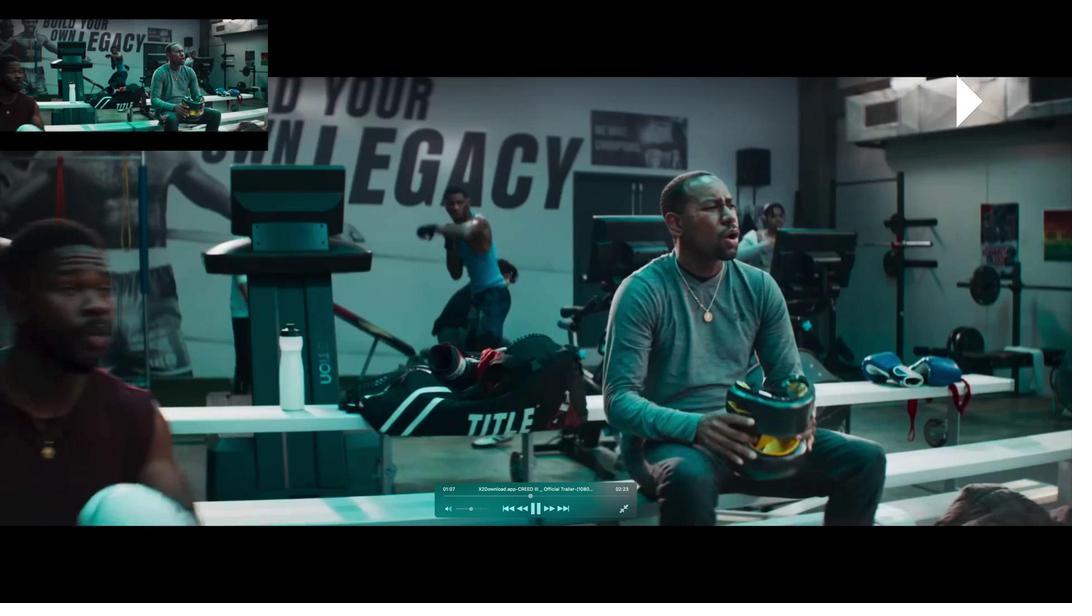 
Action: Mouse moved to (505, 119)
Screenshot: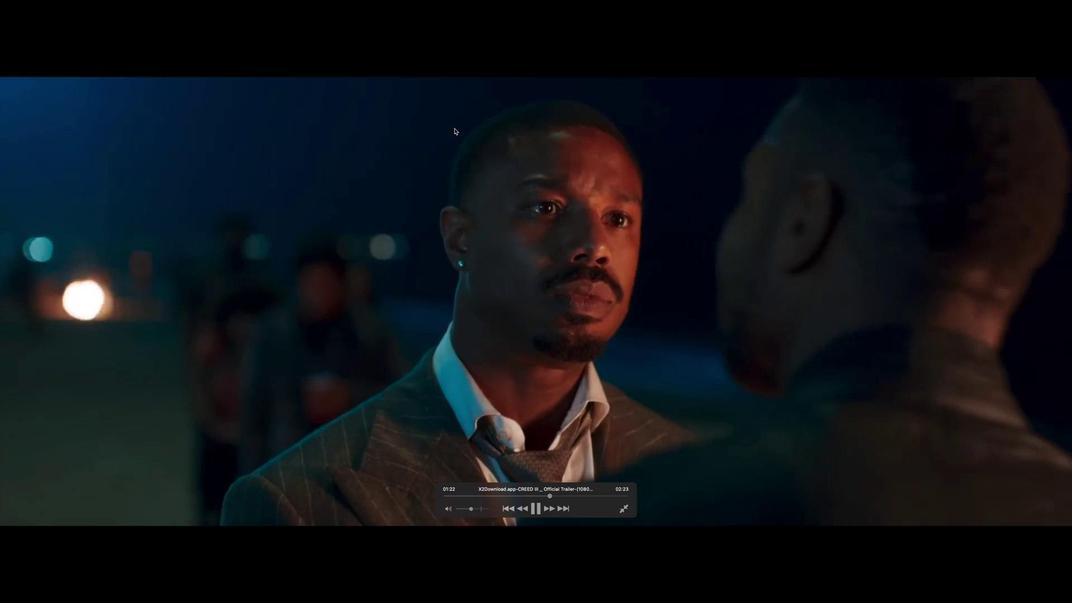 
Action: Key pressed Key.space
Screenshot: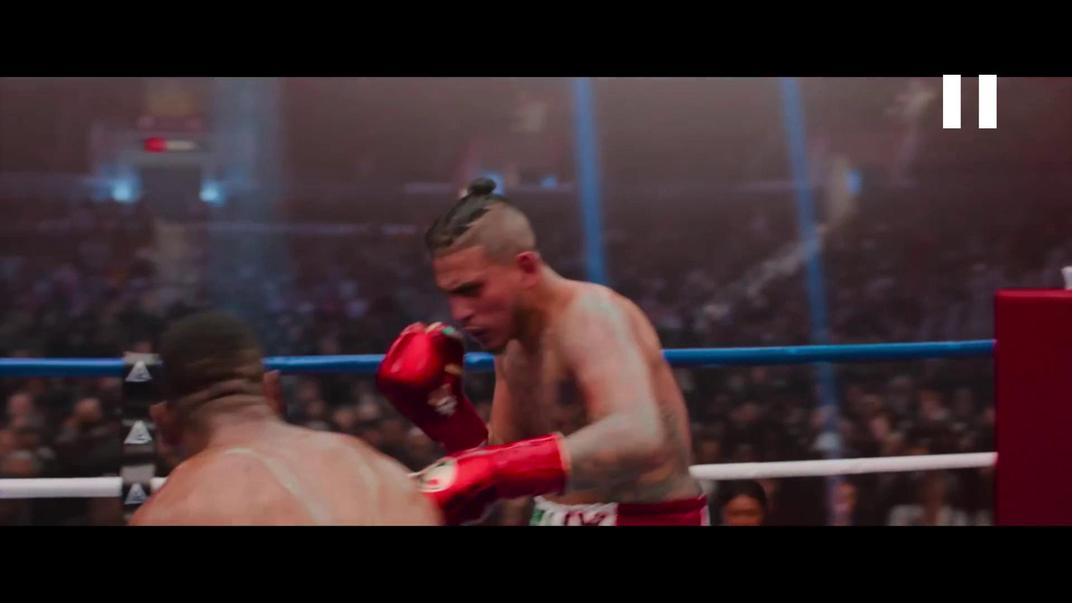 
Action: Mouse moved to (210, 35)
Screenshot: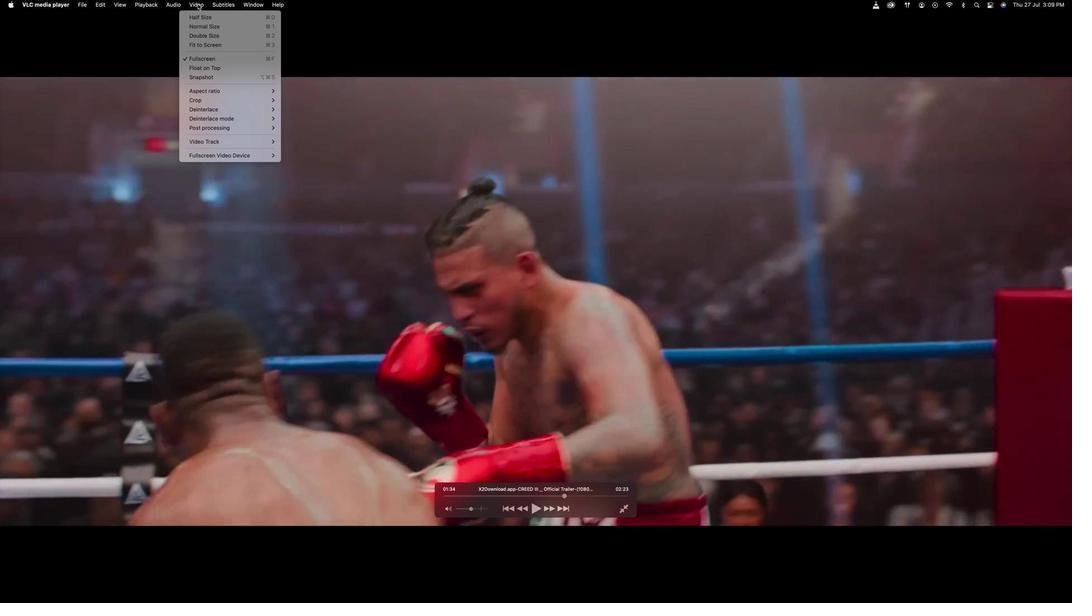 
Action: Mouse pressed left at (210, 35)
Screenshot: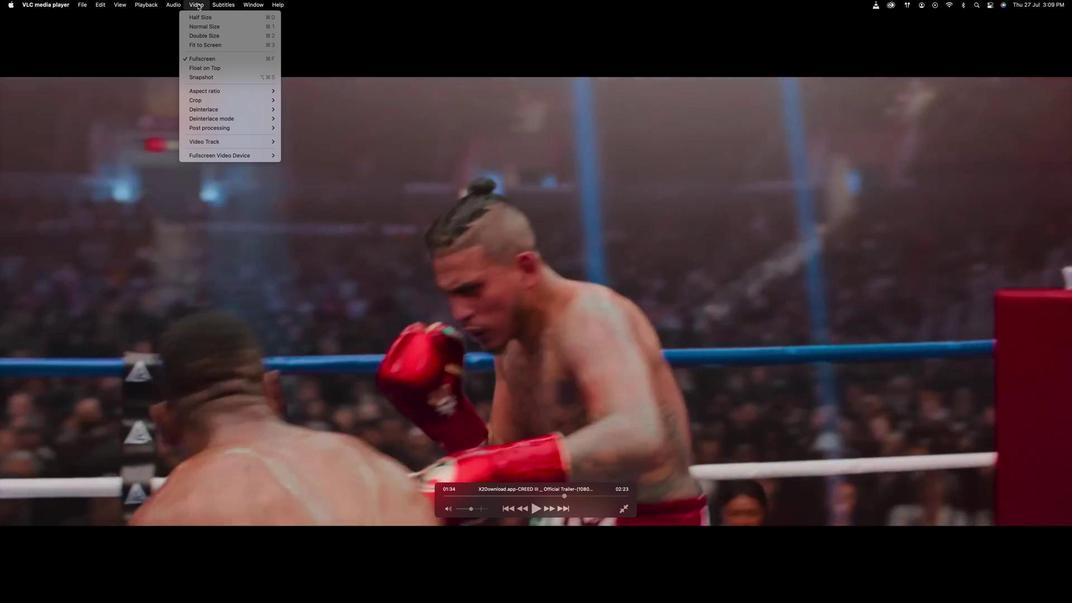 
Action: Mouse moved to (213, 85)
Screenshot: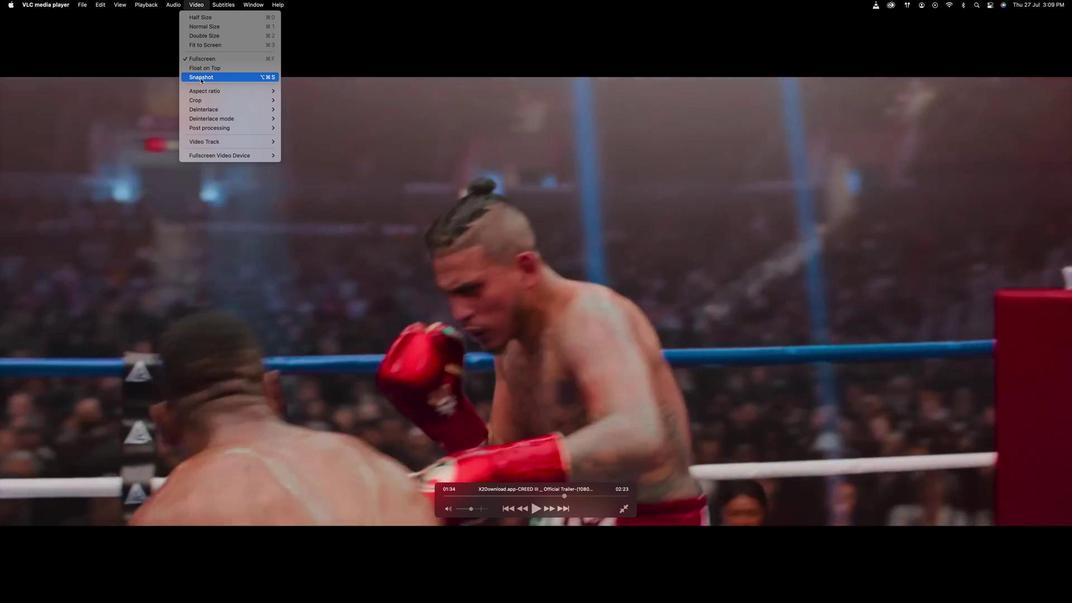 
Action: Mouse pressed left at (213, 85)
Screenshot: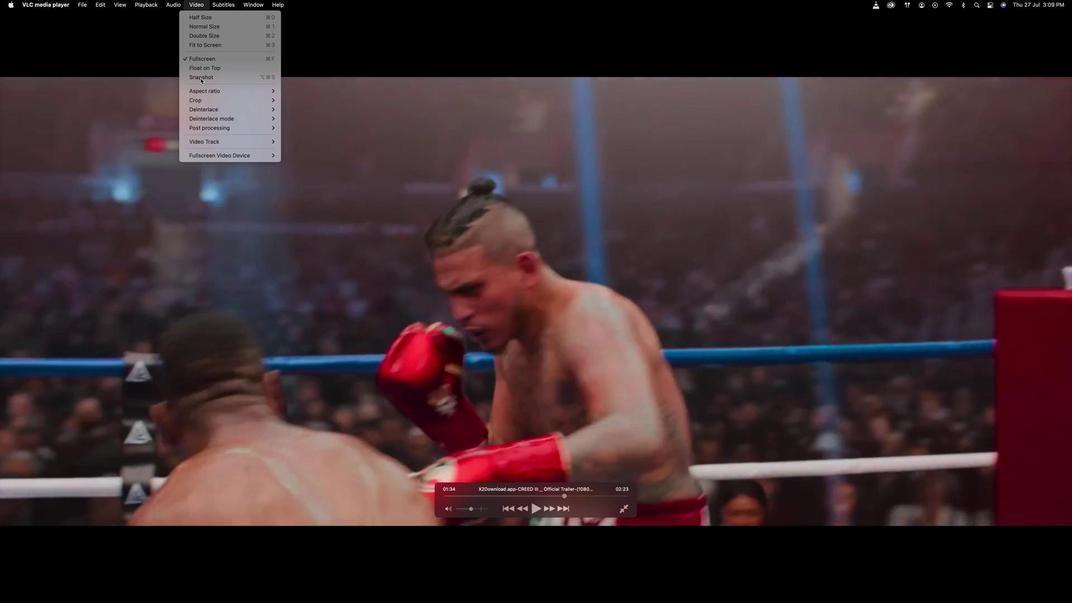 
Action: Mouse moved to (504, 123)
Screenshot: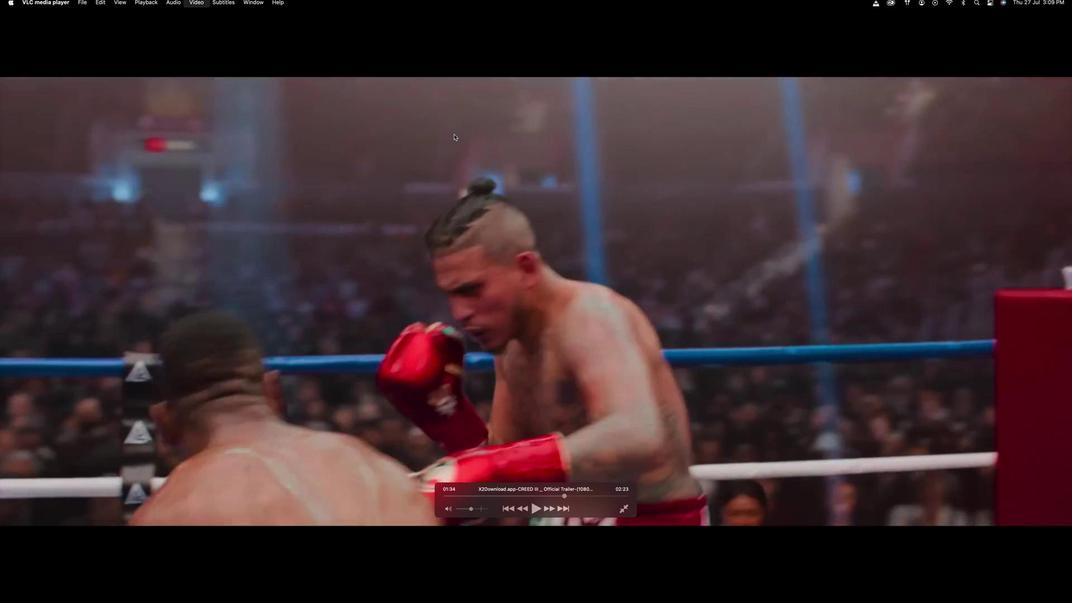 
Action: Mouse pressed left at (504, 123)
Screenshot: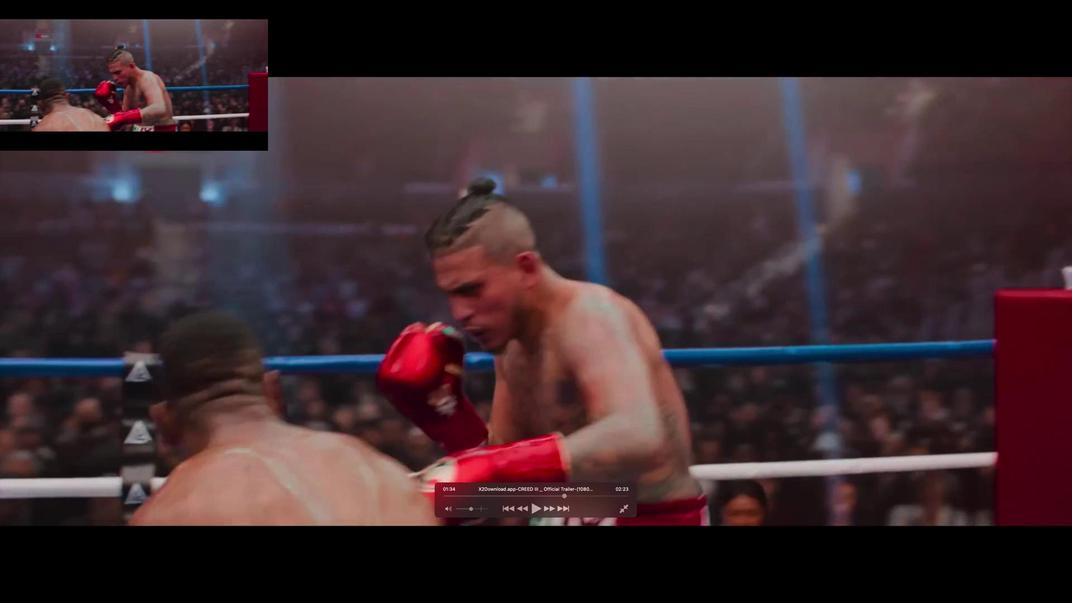 
Action: Key pressed Key.spaceKey.spaceKey.spaceKey.space
Screenshot: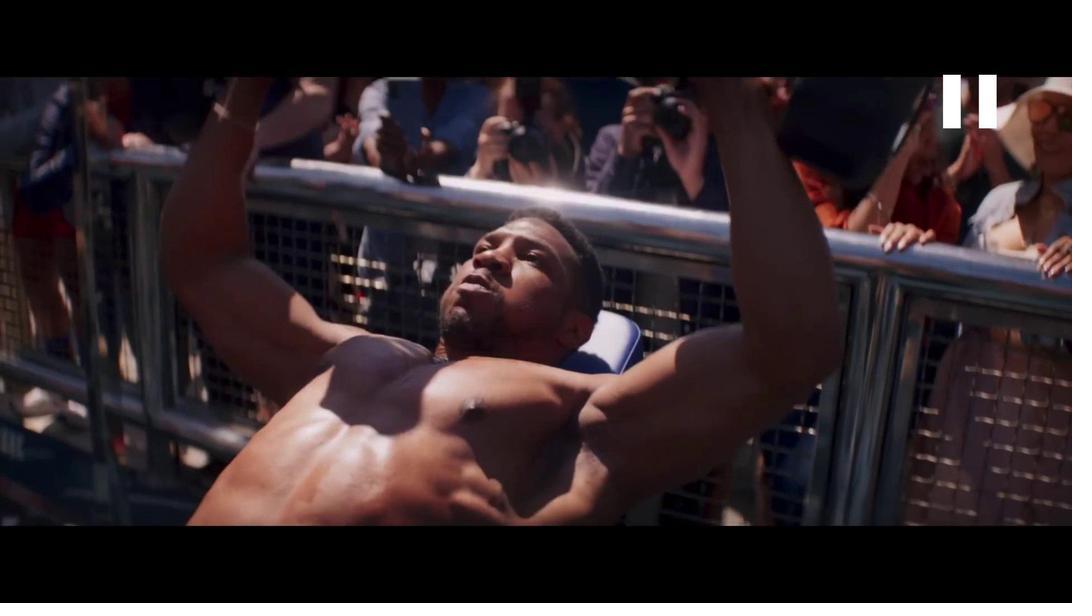 
Action: Mouse moved to (208, 34)
Screenshot: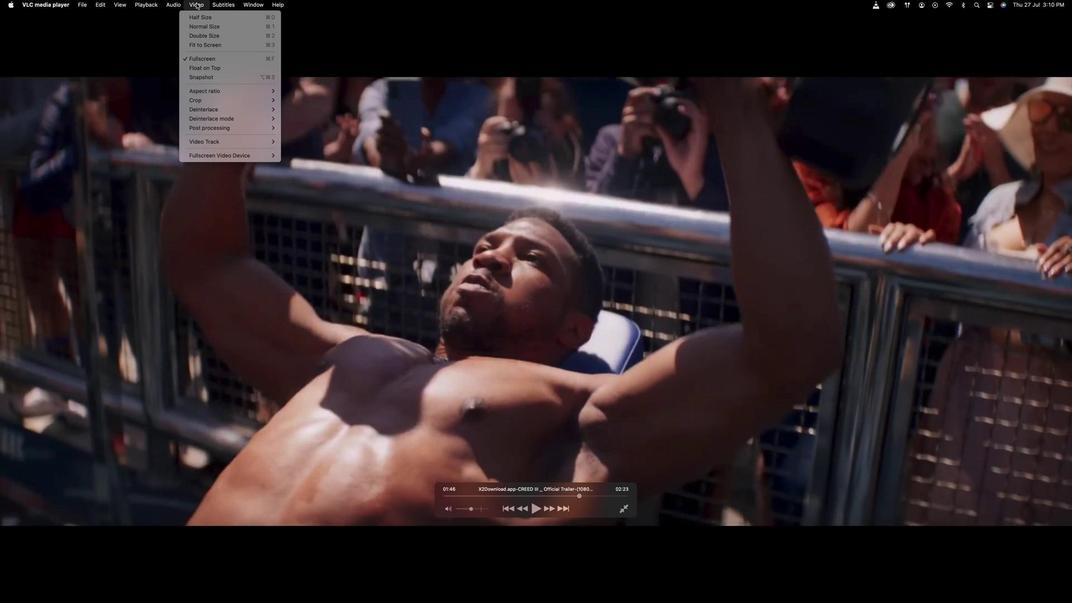 
Action: Mouse pressed left at (208, 34)
Screenshot: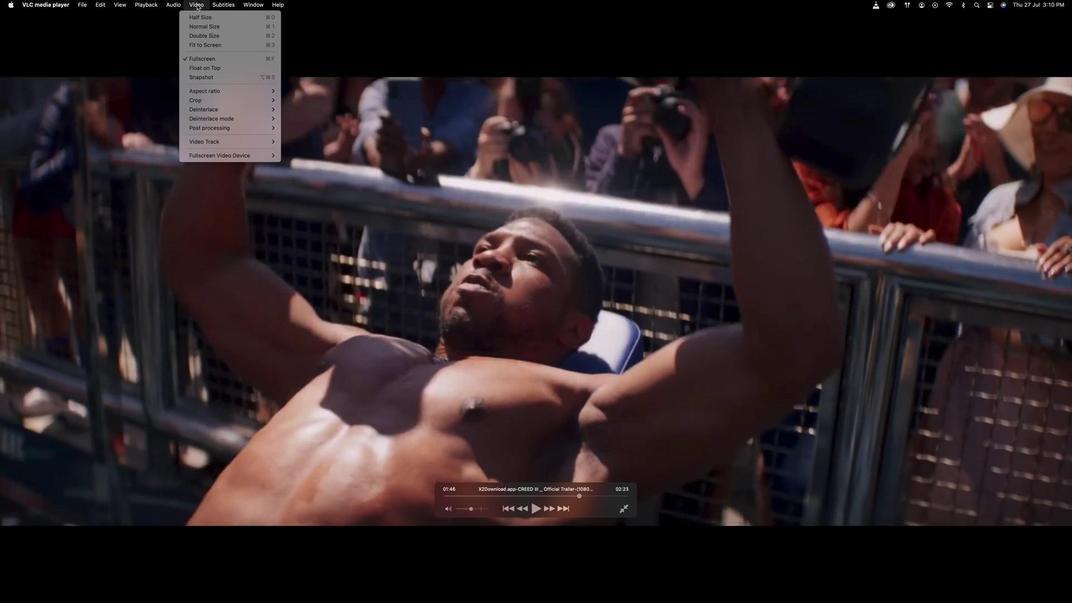 
Action: Mouse moved to (214, 84)
Screenshot: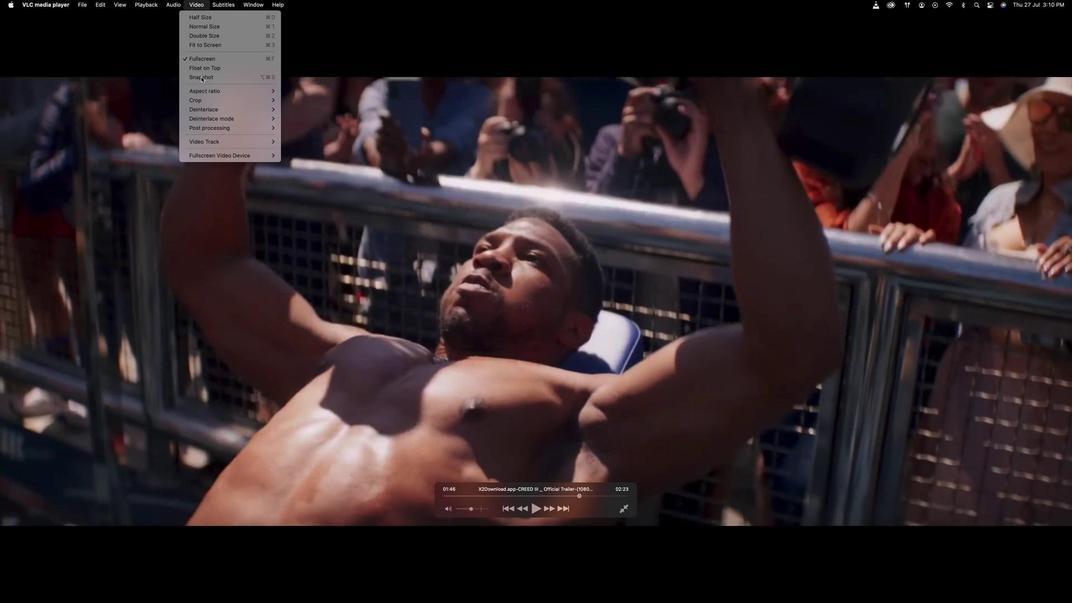 
Action: Mouse pressed left at (214, 84)
Screenshot: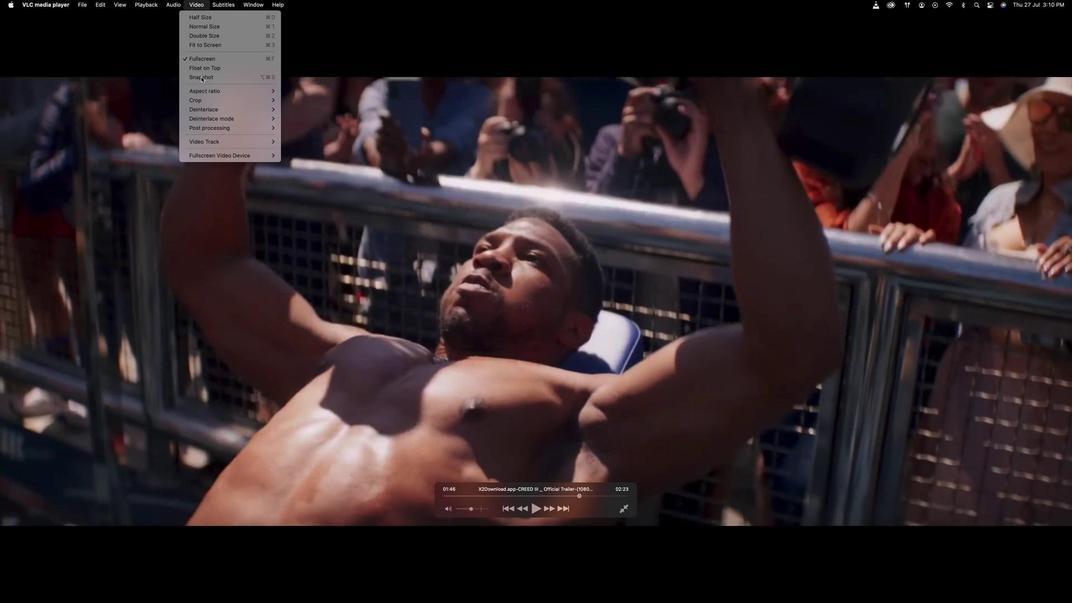 
Action: Mouse moved to (406, 83)
Screenshot: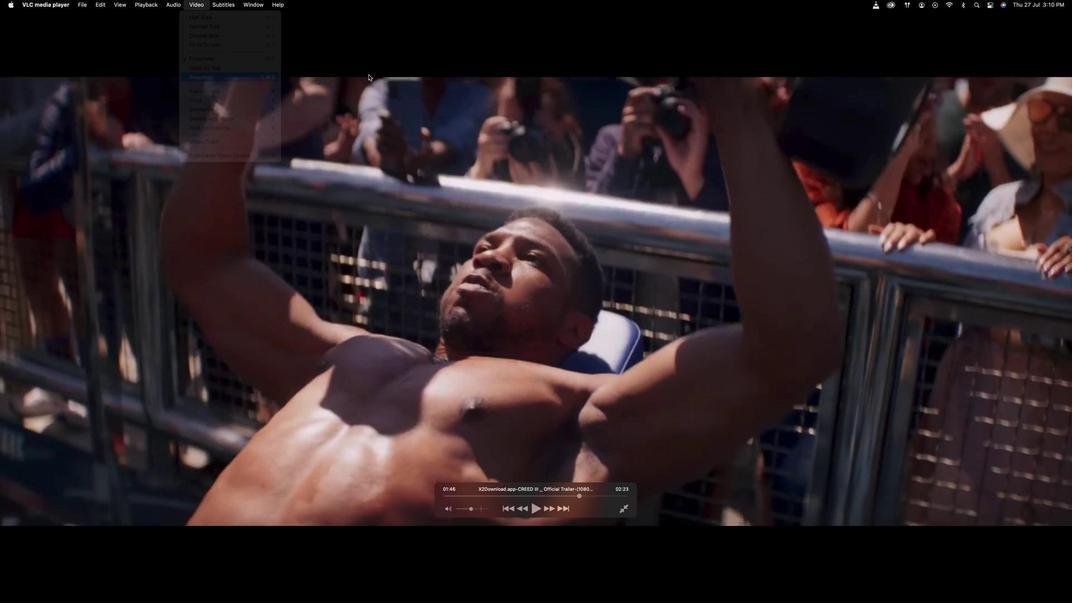 
Action: Key pressed Key.space
Screenshot: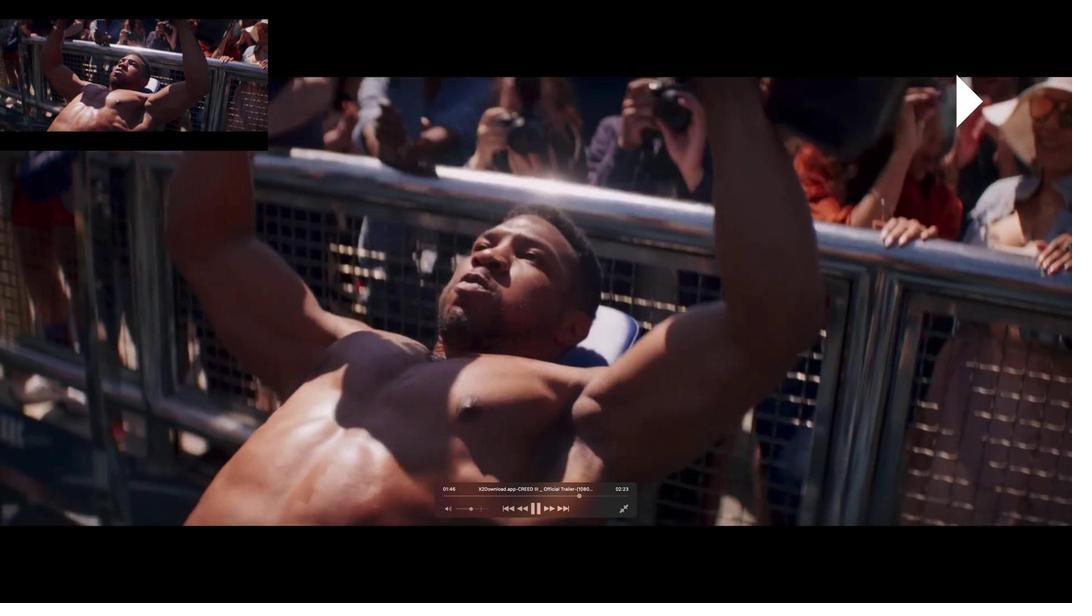 
Action: Mouse moved to (532, 121)
Screenshot: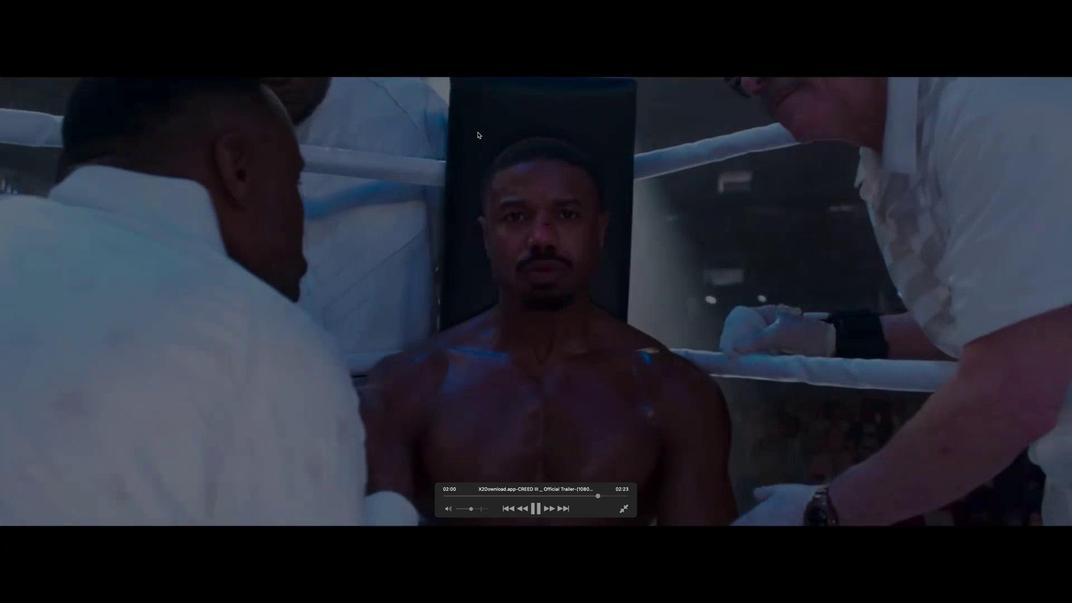 
Action: Key pressed Key.space
Screenshot: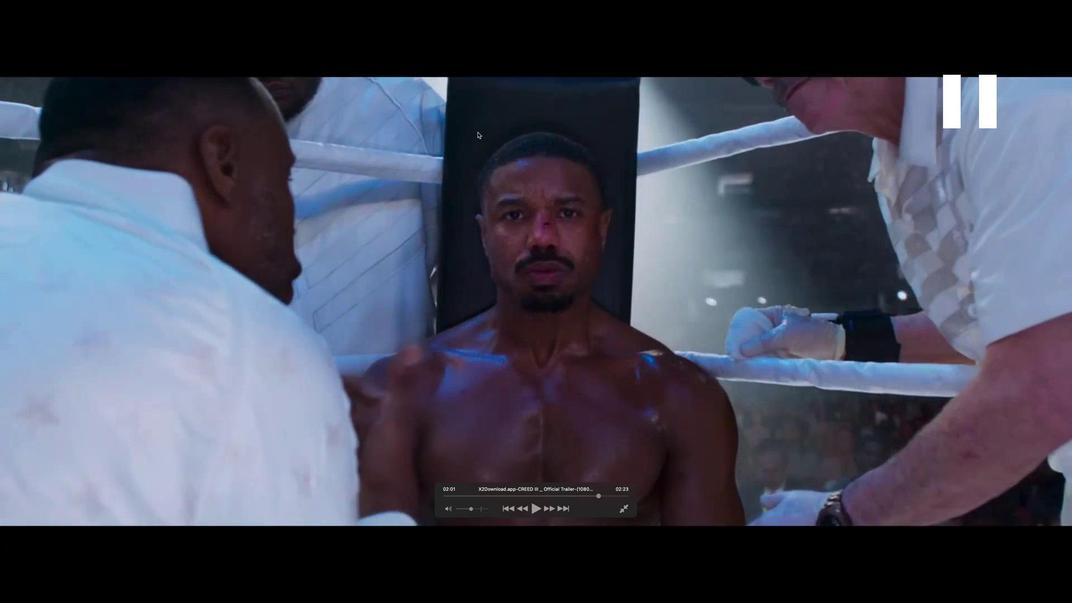 
Action: Mouse moved to (203, 35)
Screenshot: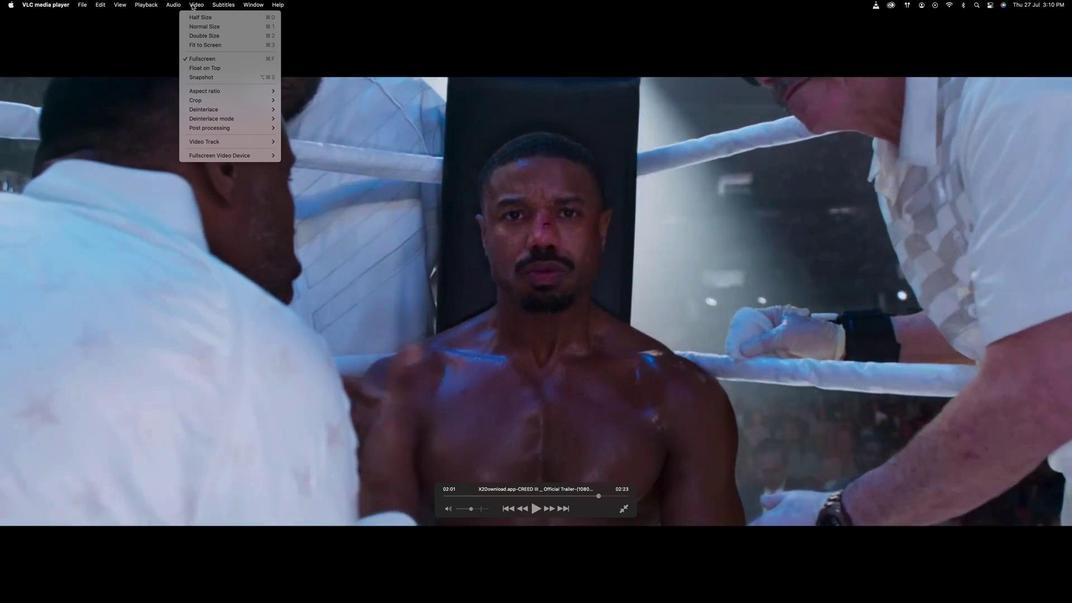 
Action: Mouse pressed left at (203, 35)
Screenshot: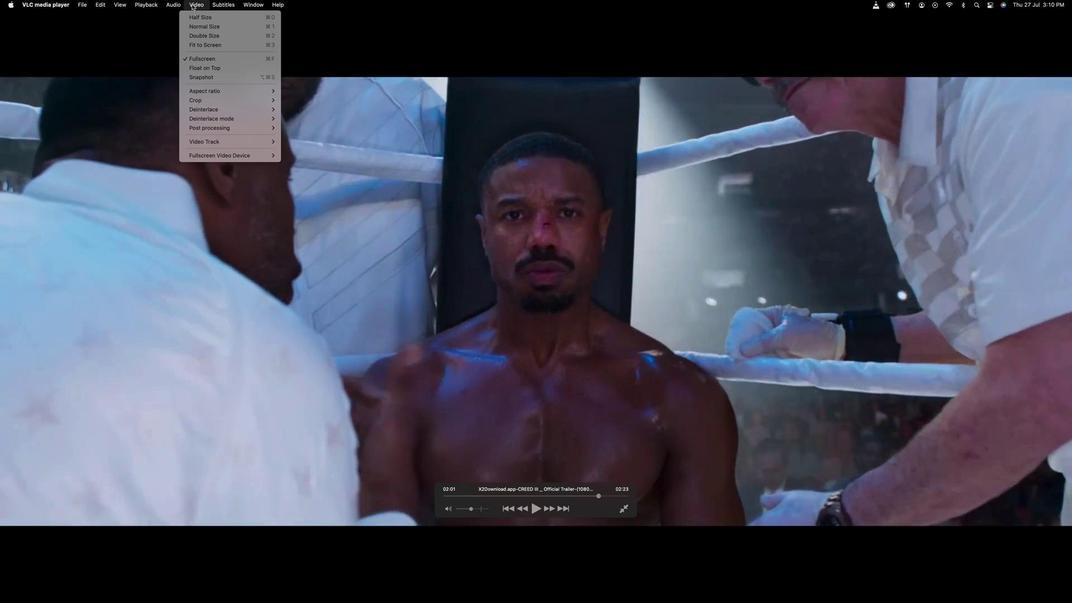
Action: Mouse moved to (218, 84)
Screenshot: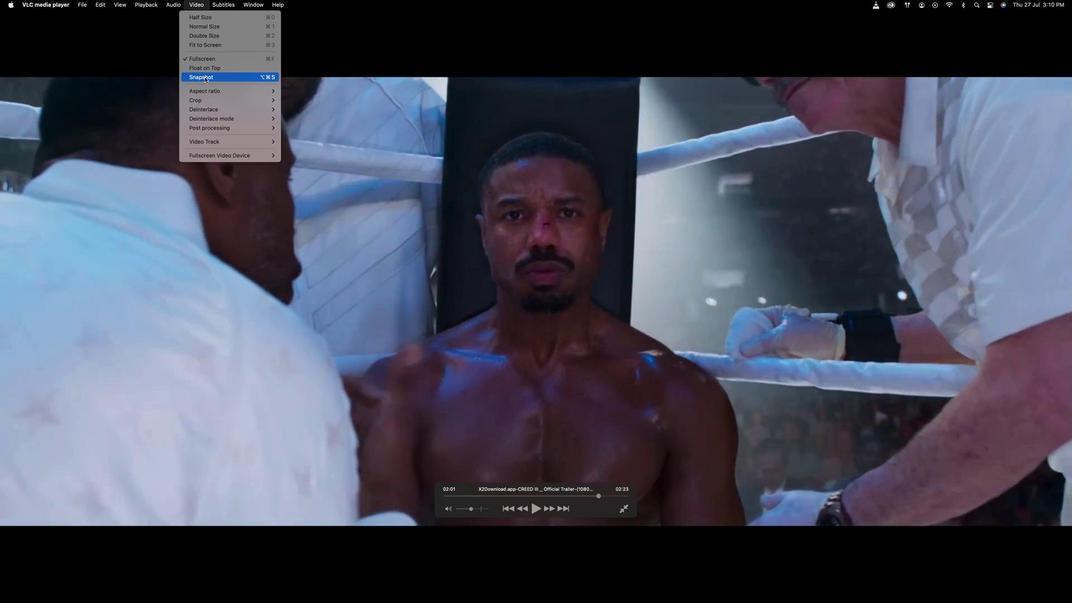 
Action: Mouse pressed left at (218, 84)
Screenshot: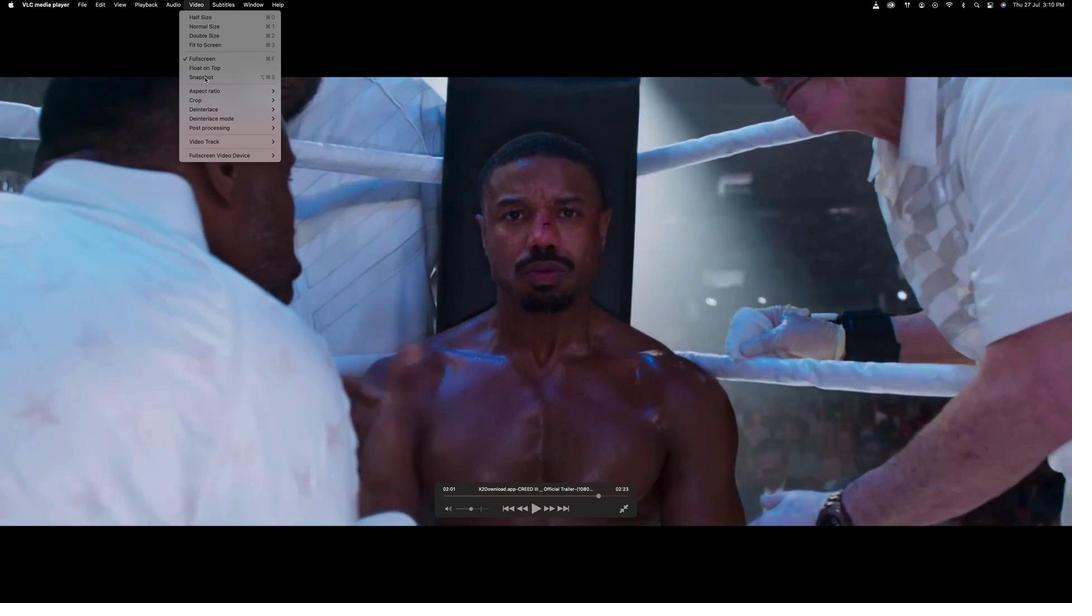 
Action: Mouse moved to (407, 114)
Screenshot: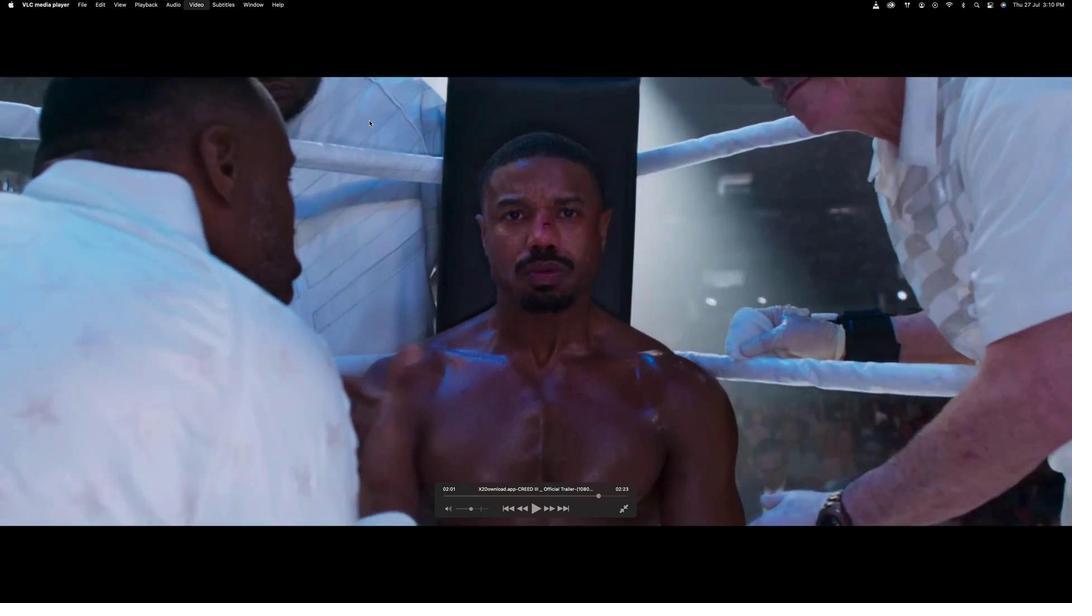 
Action: Key pressed Key.spaceKey.space
Screenshot: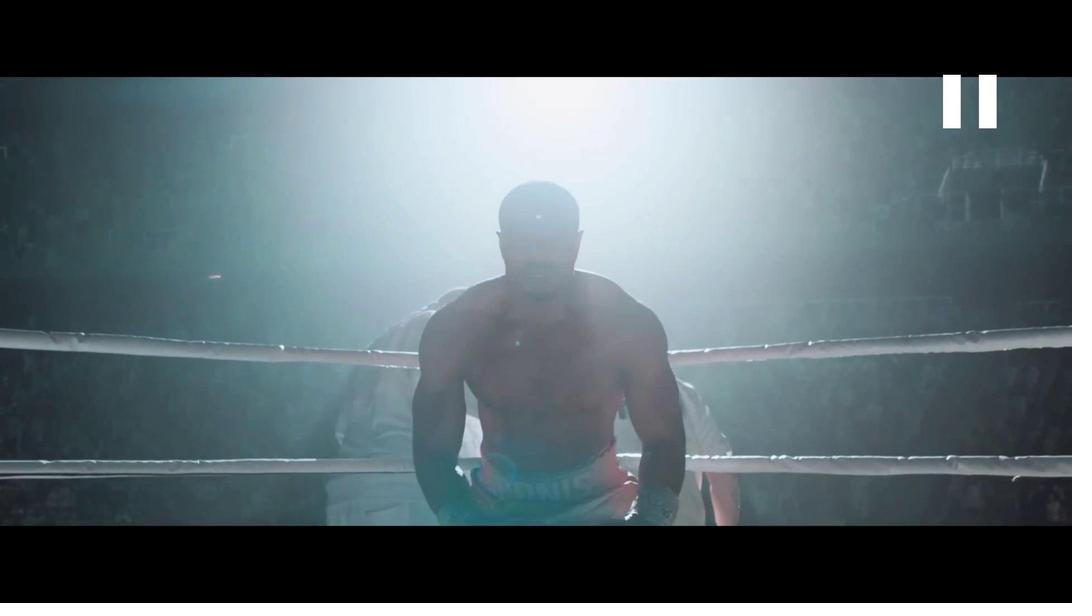 
Action: Mouse moved to (207, 33)
Screenshot: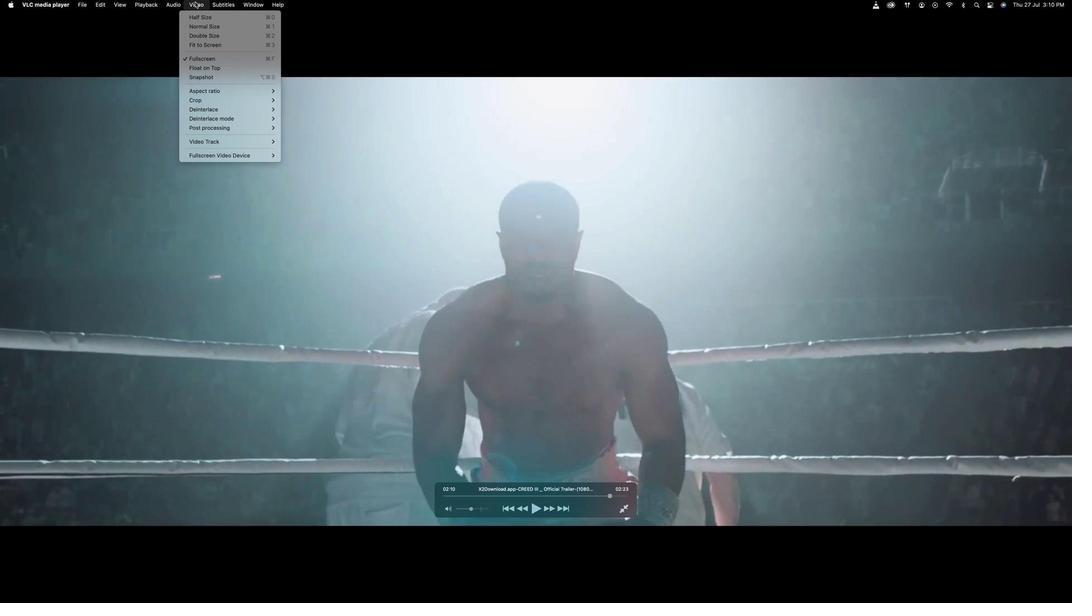 
Action: Mouse pressed left at (207, 33)
Screenshot: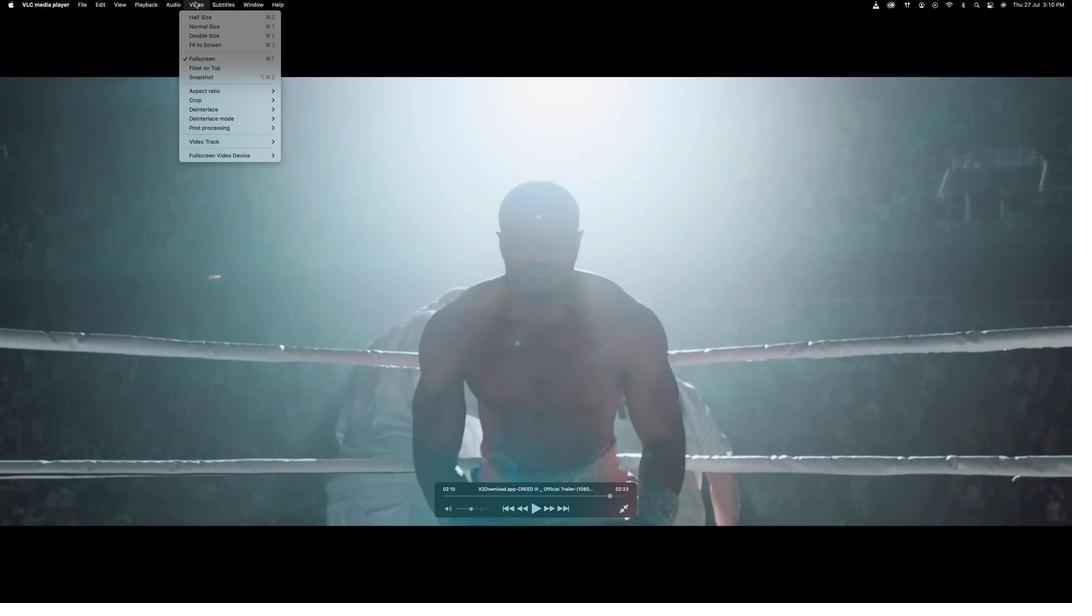 
Action: Mouse moved to (220, 85)
Screenshot: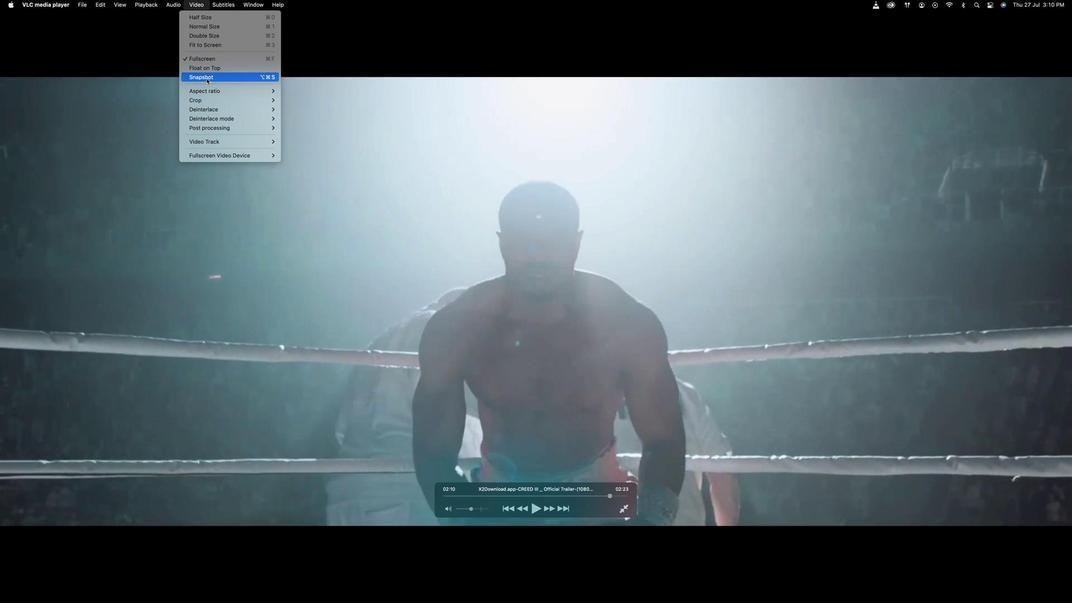 
Action: Mouse pressed left at (220, 85)
Screenshot: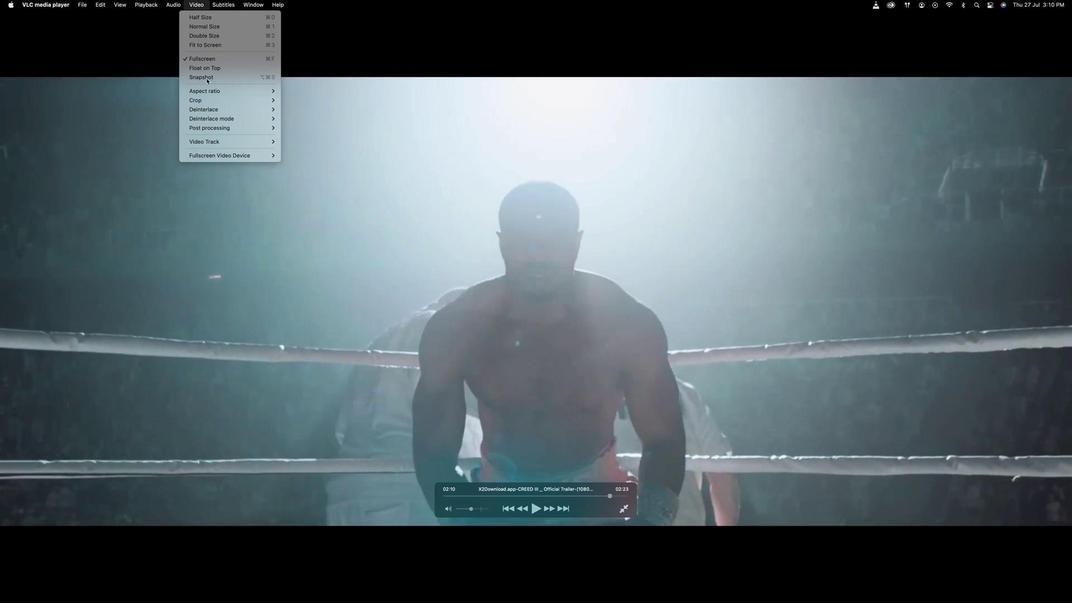 
Action: Mouse moved to (450, 116)
Screenshot: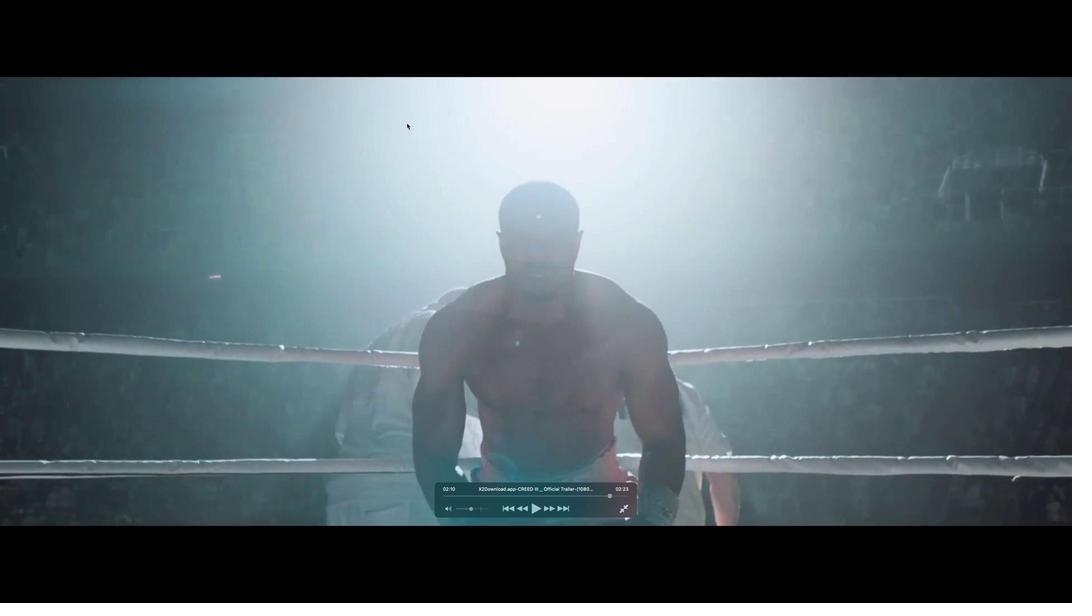 
Action: Key pressed Key.space
Screenshot: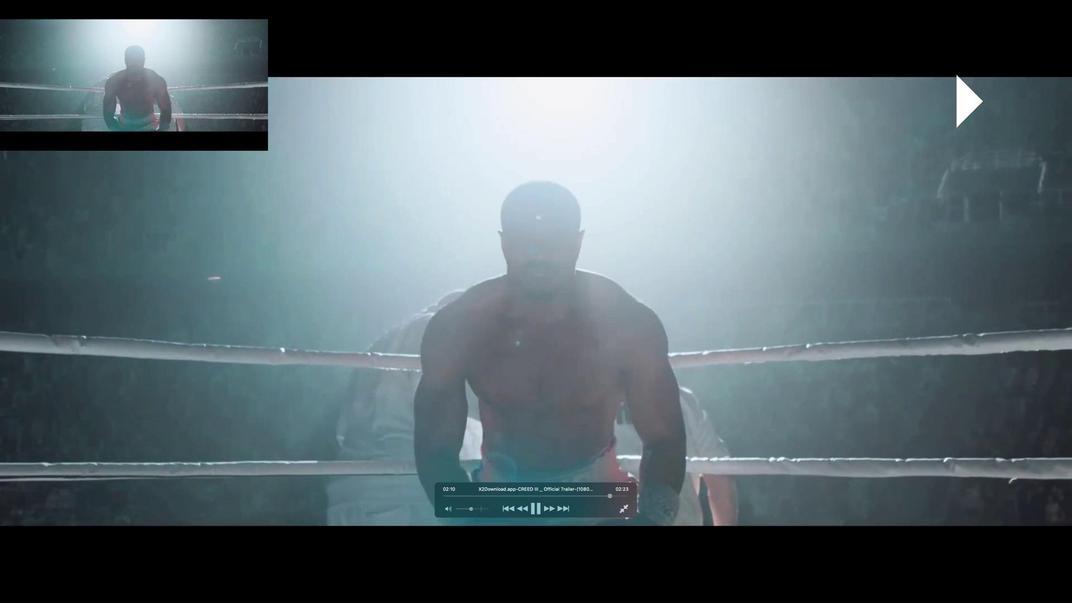 
Action: Mouse moved to (639, 171)
Screenshot: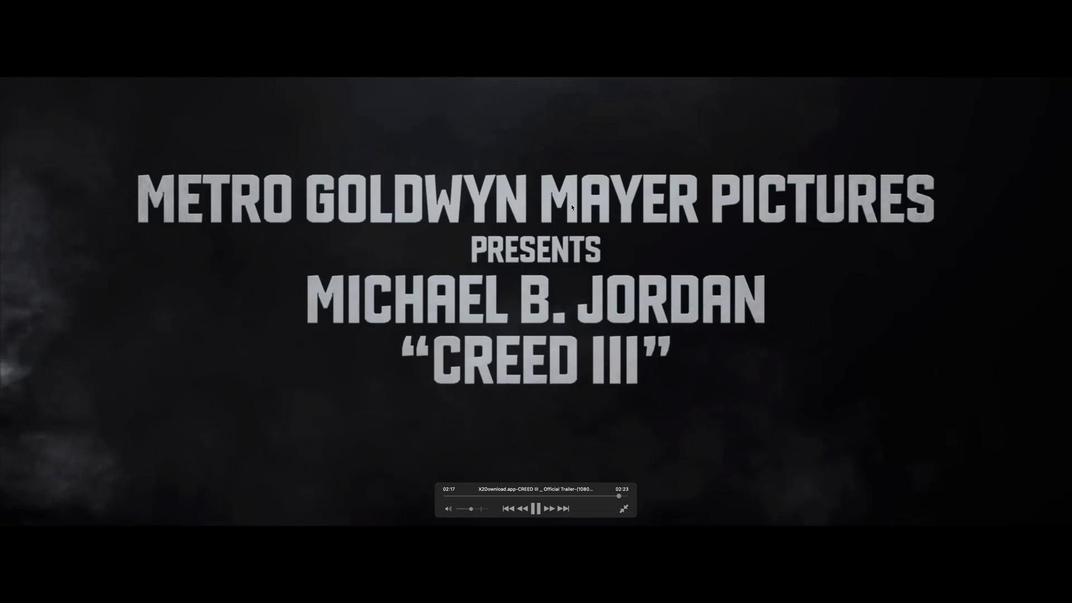 
